 Task: Search one way flight ticket for 4 adults, 1 infant in seat and 1 infant on lap in premium economy from Grand Rapids: Gerald R. Ford International Airport to Gillette: Gillette Campbell County Airport on 5-1-2023. Choice of flights is Westjet. Number of bags: 3 checked bags. Price is upto 107000. Outbound departure time preference is 14:00.
Action: Mouse moved to (191, 295)
Screenshot: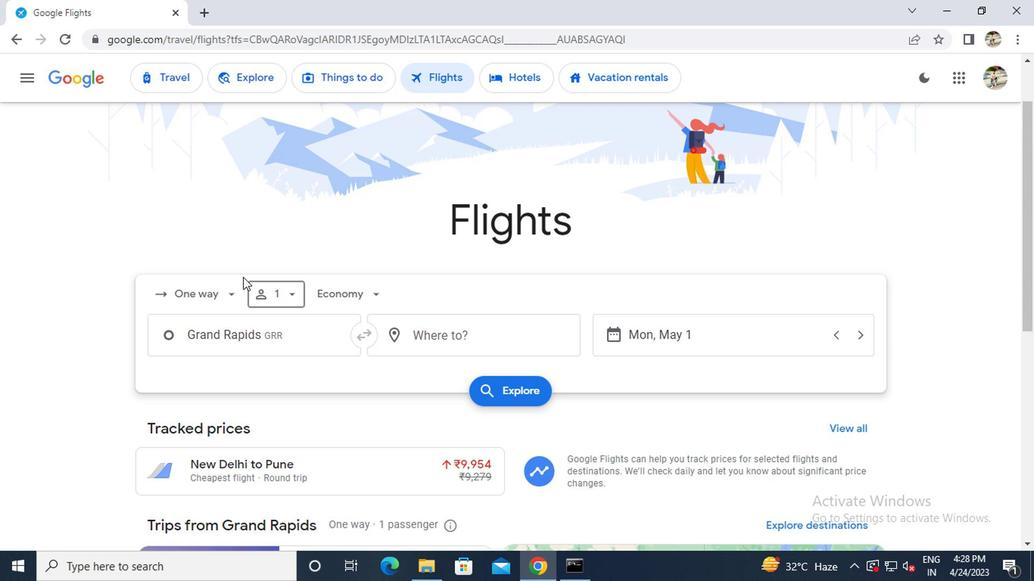 
Action: Mouse pressed left at (191, 295)
Screenshot: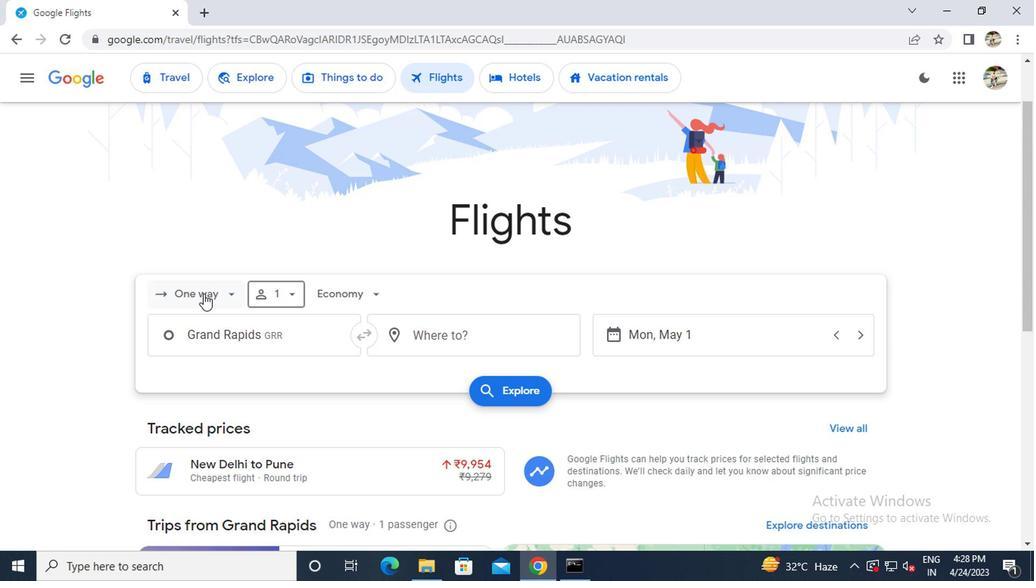 
Action: Mouse moved to (191, 352)
Screenshot: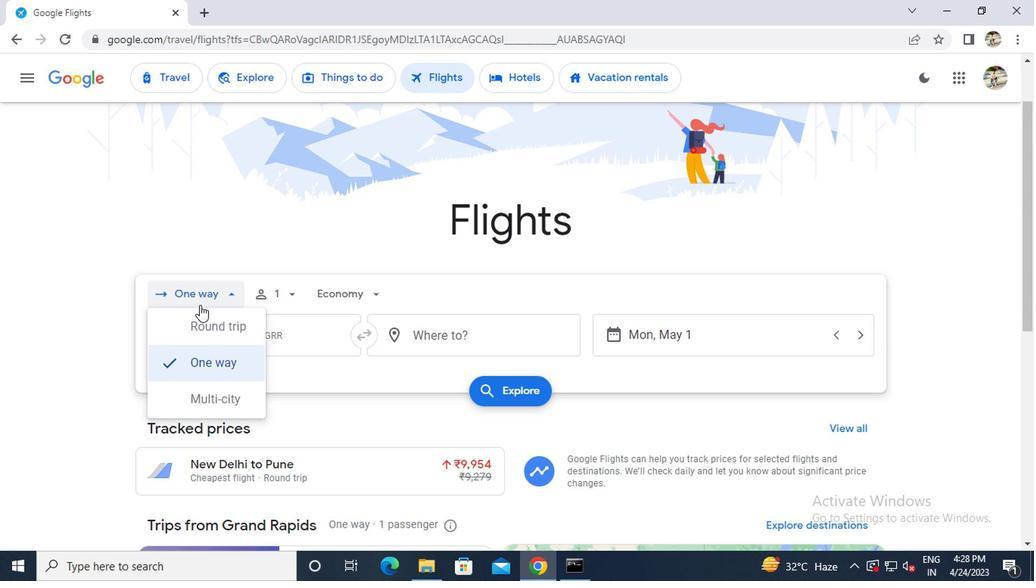 
Action: Mouse pressed left at (191, 352)
Screenshot: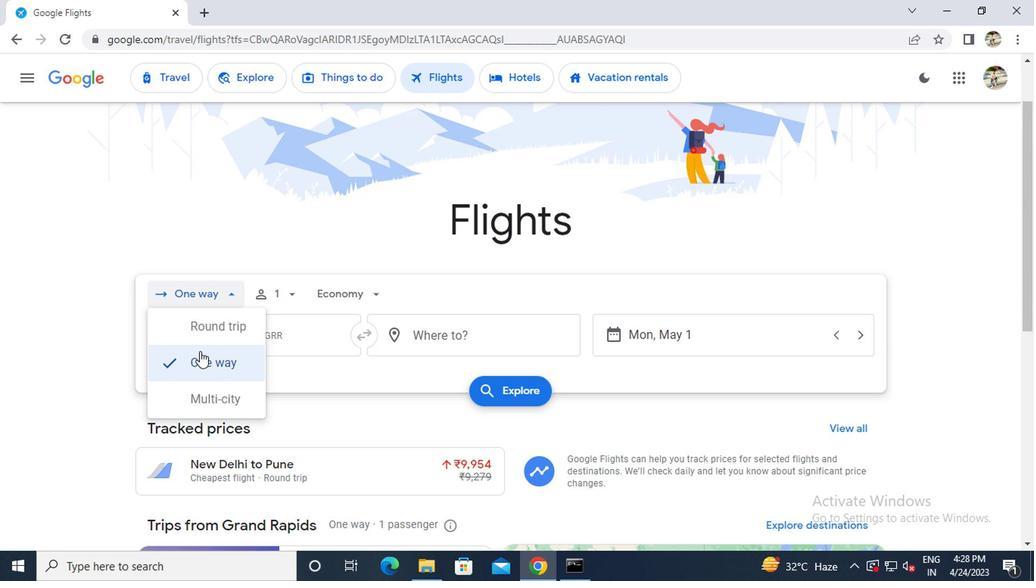 
Action: Mouse moved to (256, 296)
Screenshot: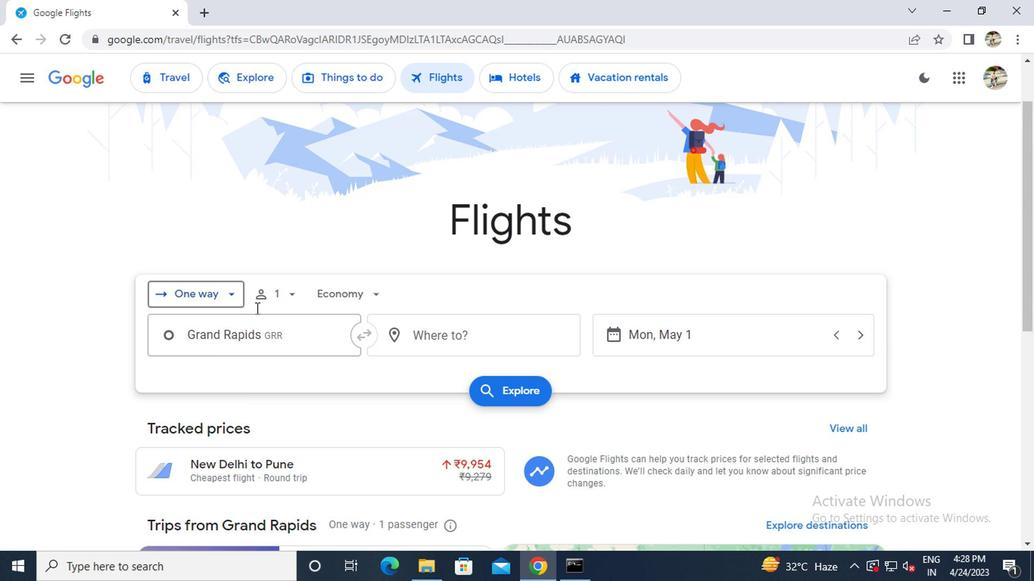 
Action: Mouse pressed left at (256, 296)
Screenshot: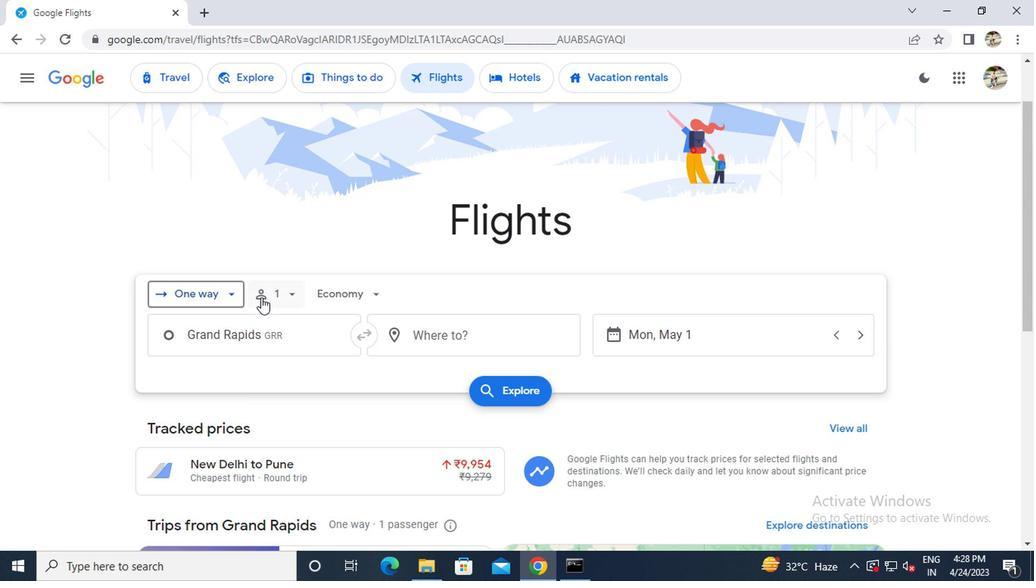 
Action: Mouse moved to (405, 331)
Screenshot: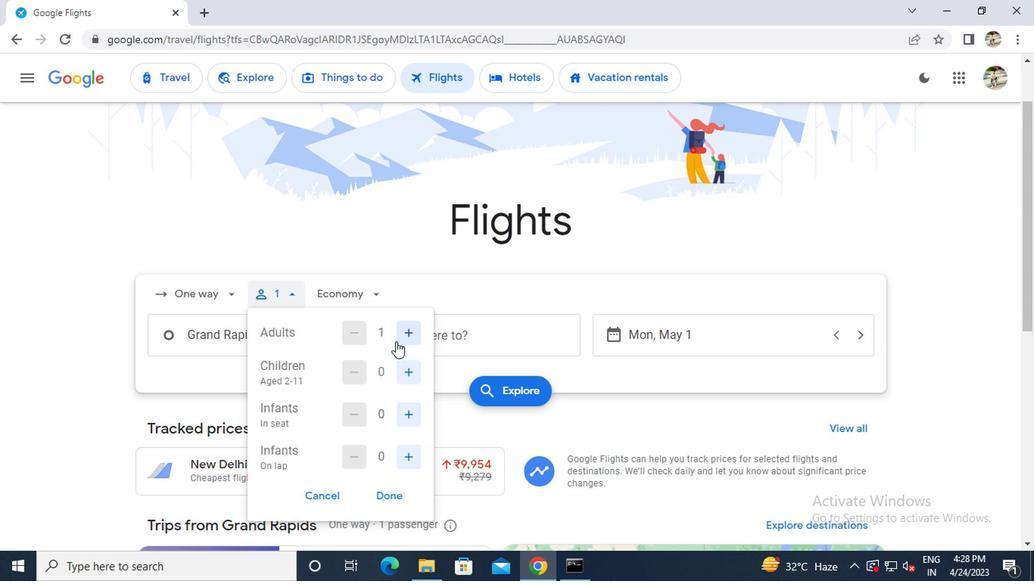 
Action: Mouse pressed left at (405, 331)
Screenshot: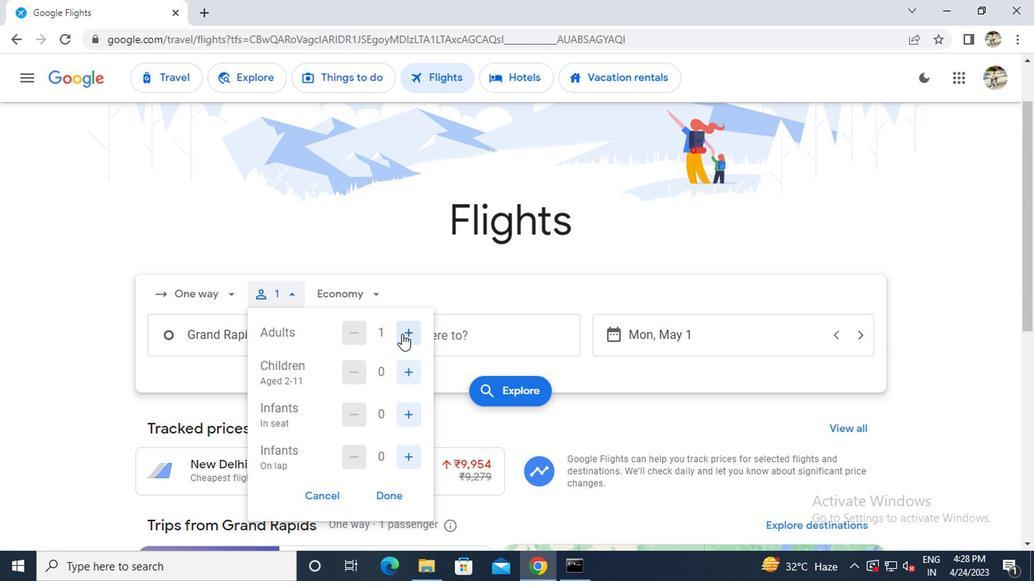 
Action: Mouse pressed left at (405, 331)
Screenshot: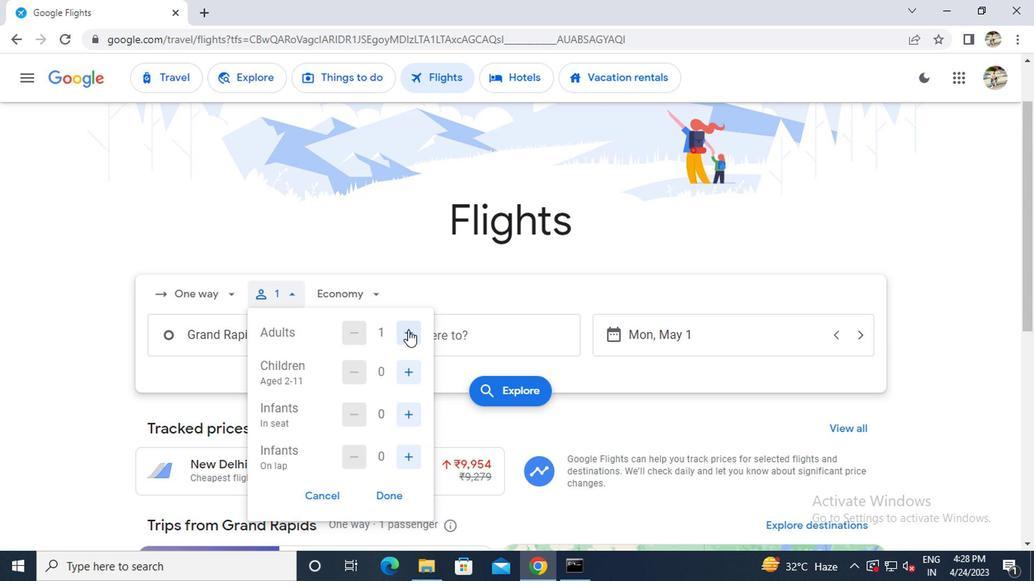 
Action: Mouse moved to (406, 331)
Screenshot: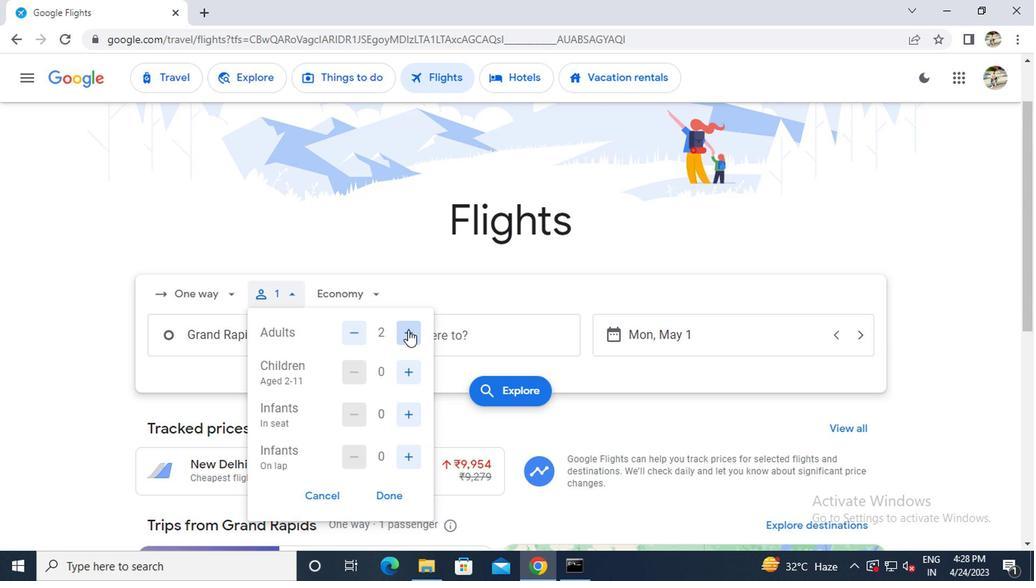 
Action: Mouse pressed left at (406, 331)
Screenshot: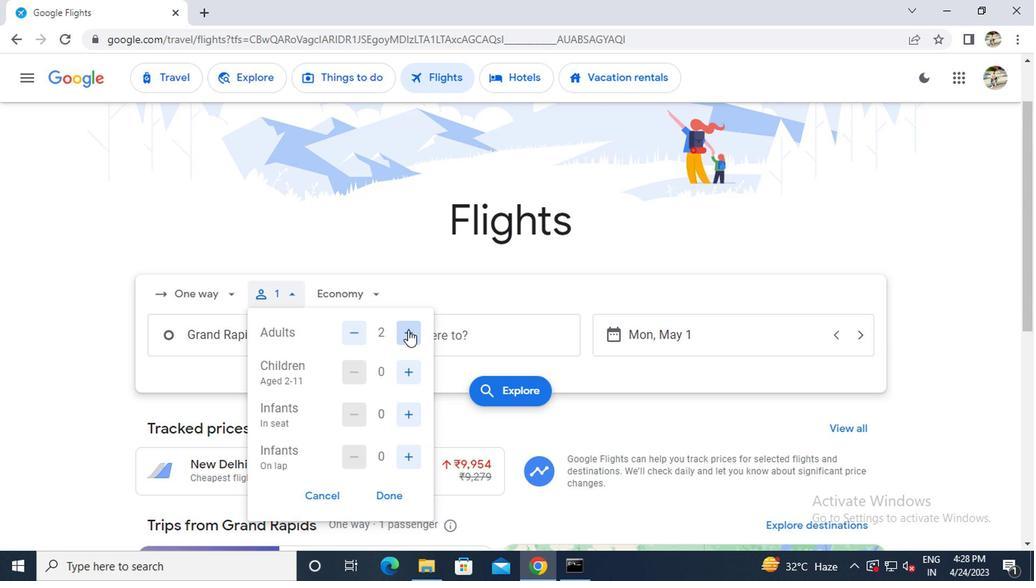 
Action: Mouse moved to (405, 421)
Screenshot: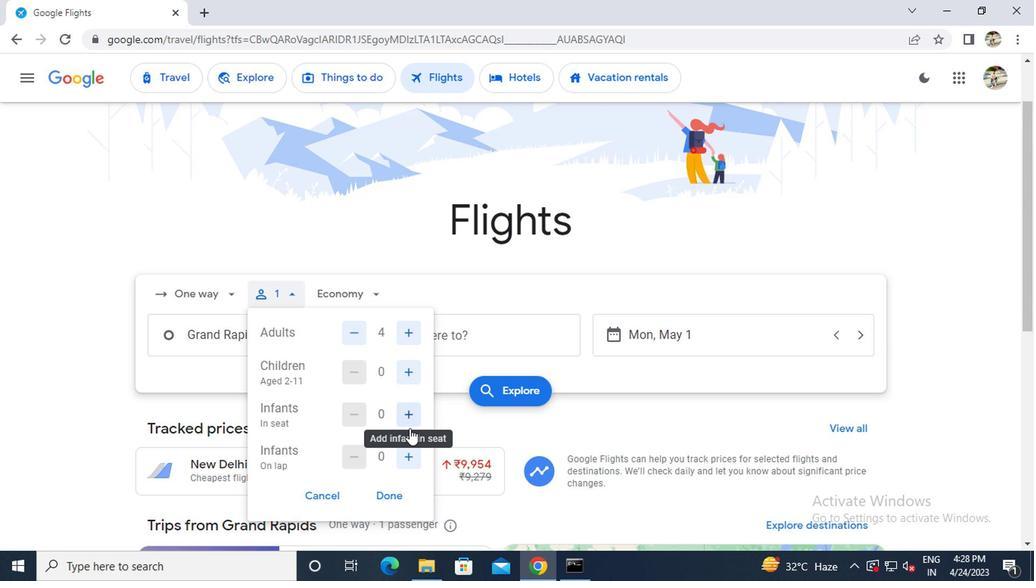 
Action: Mouse pressed left at (405, 421)
Screenshot: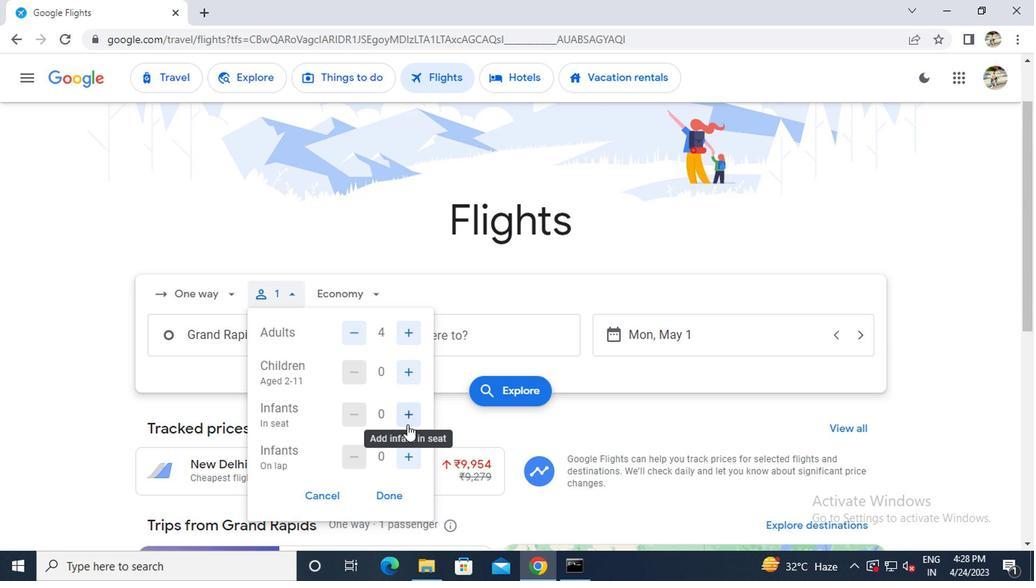 
Action: Mouse moved to (404, 449)
Screenshot: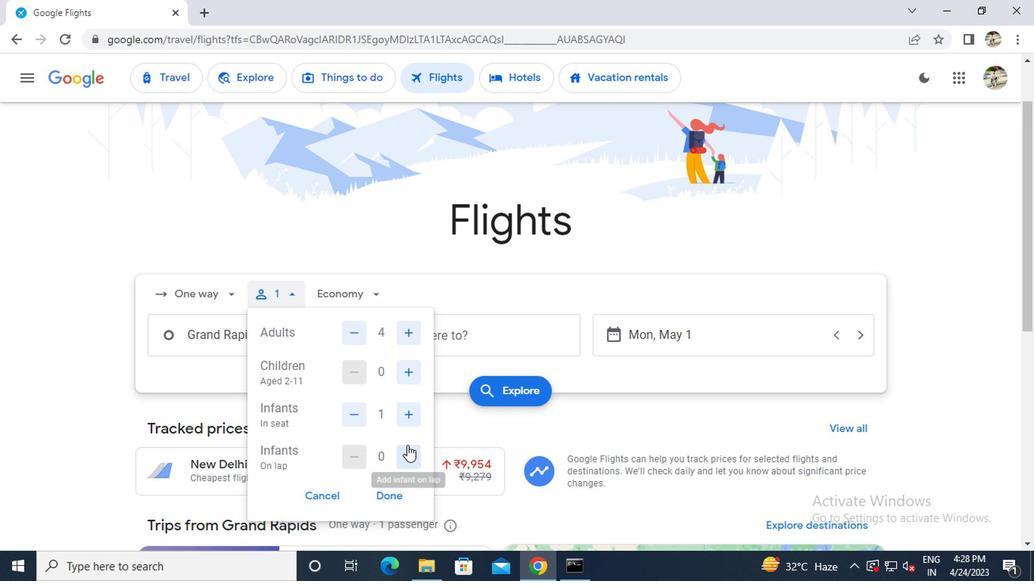 
Action: Mouse pressed left at (404, 449)
Screenshot: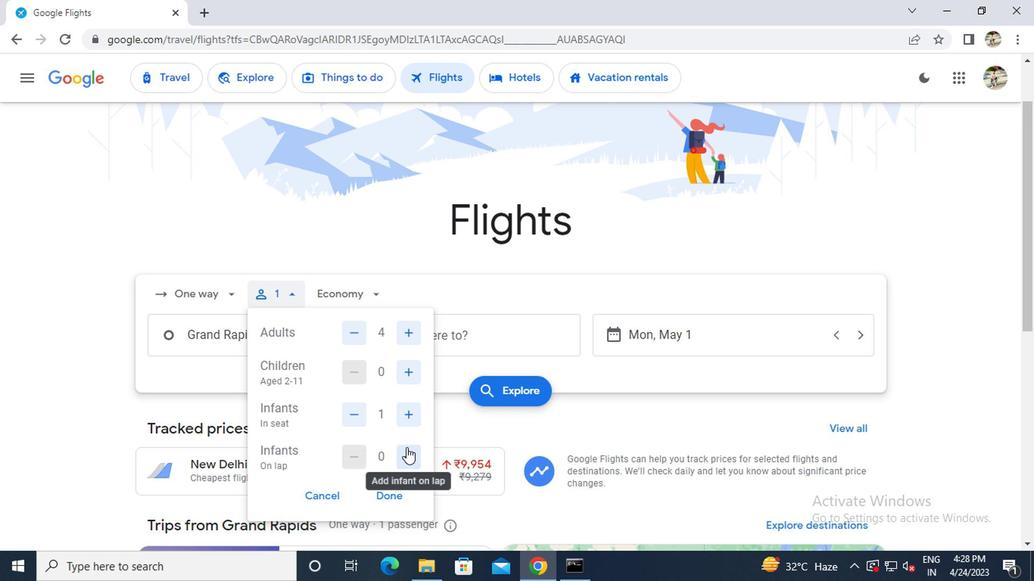 
Action: Mouse moved to (380, 496)
Screenshot: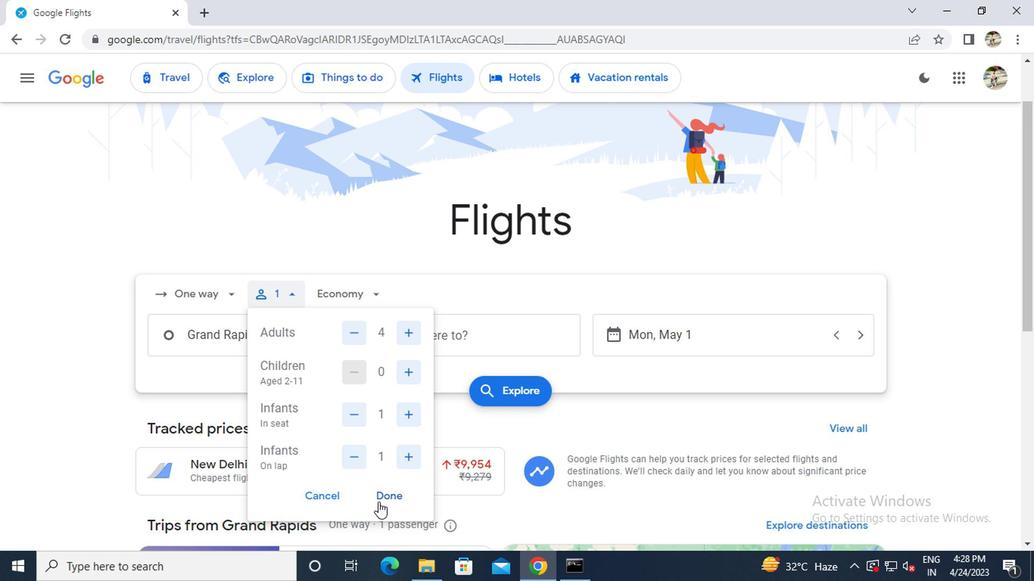 
Action: Mouse pressed left at (380, 496)
Screenshot: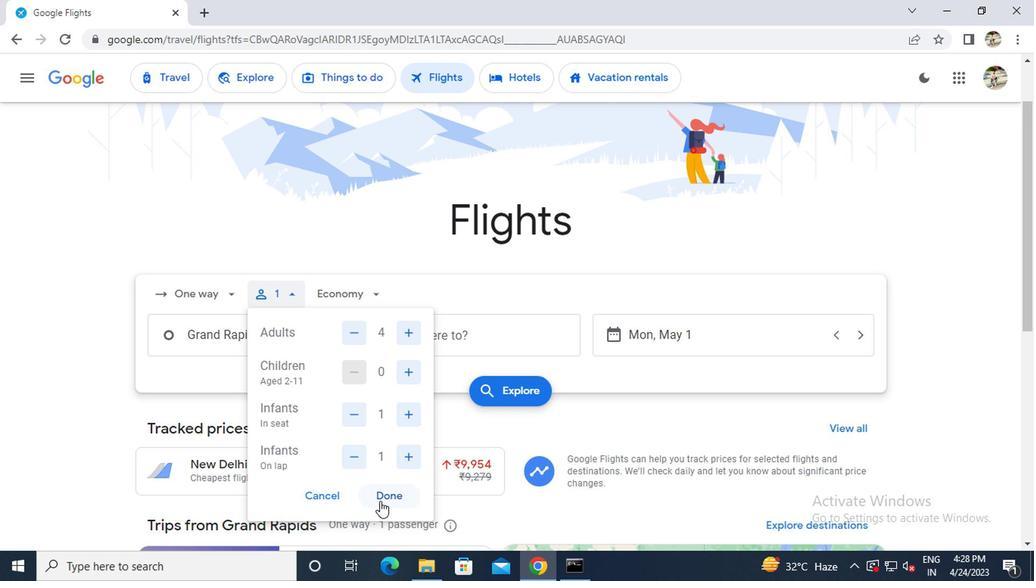 
Action: Mouse moved to (350, 289)
Screenshot: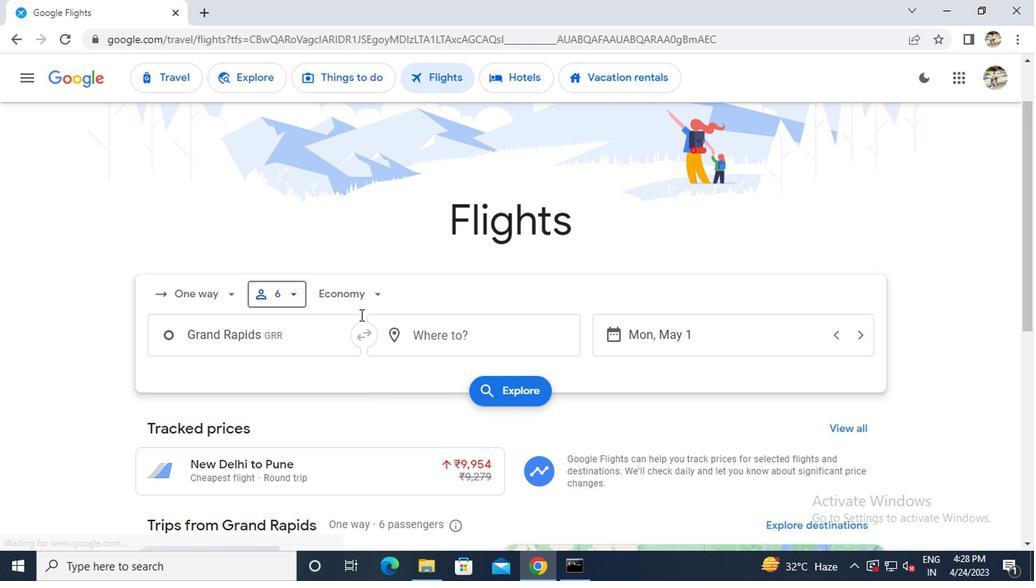 
Action: Mouse pressed left at (350, 289)
Screenshot: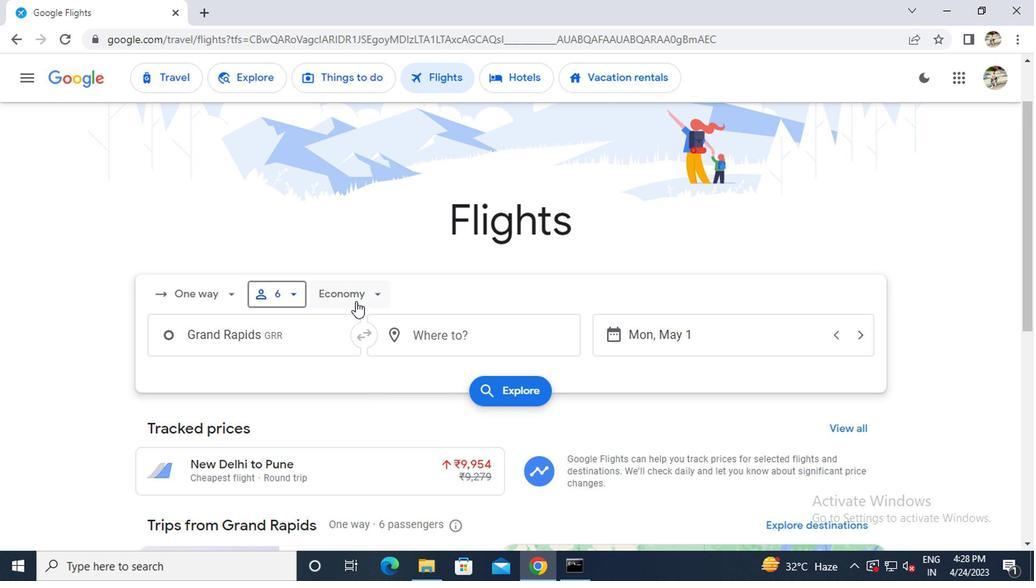 
Action: Mouse moved to (344, 337)
Screenshot: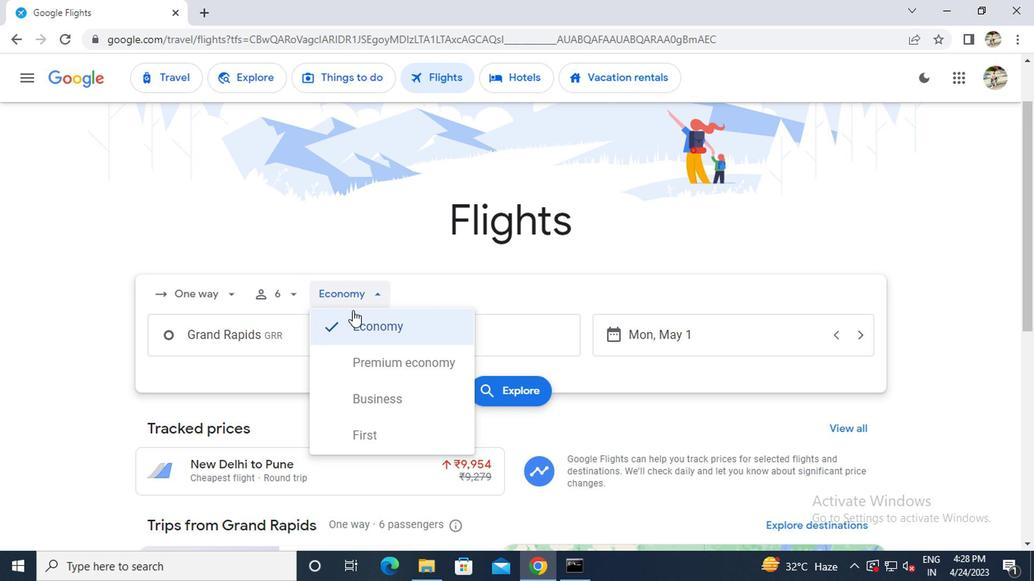 
Action: Mouse pressed left at (344, 337)
Screenshot: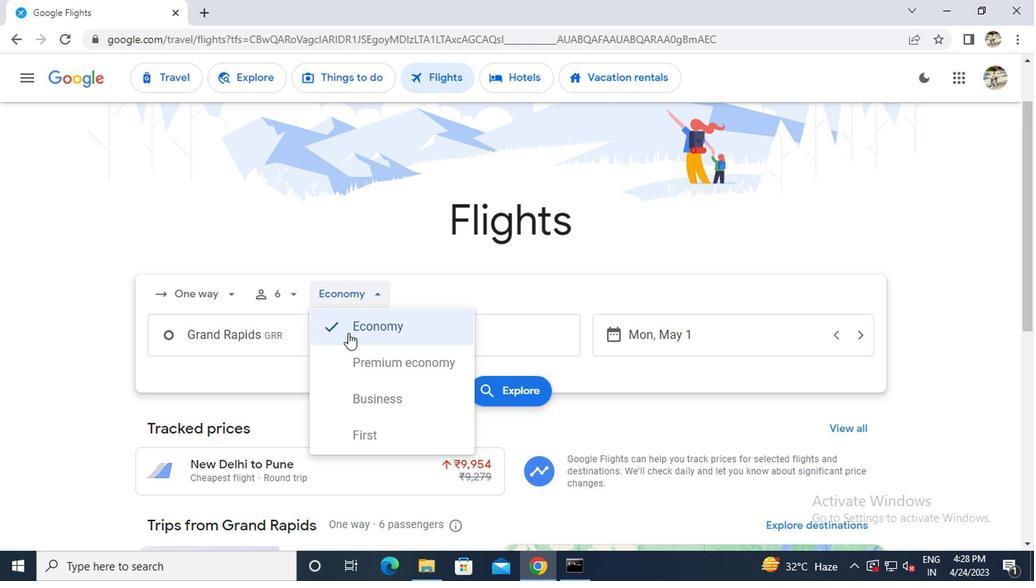 
Action: Mouse moved to (307, 338)
Screenshot: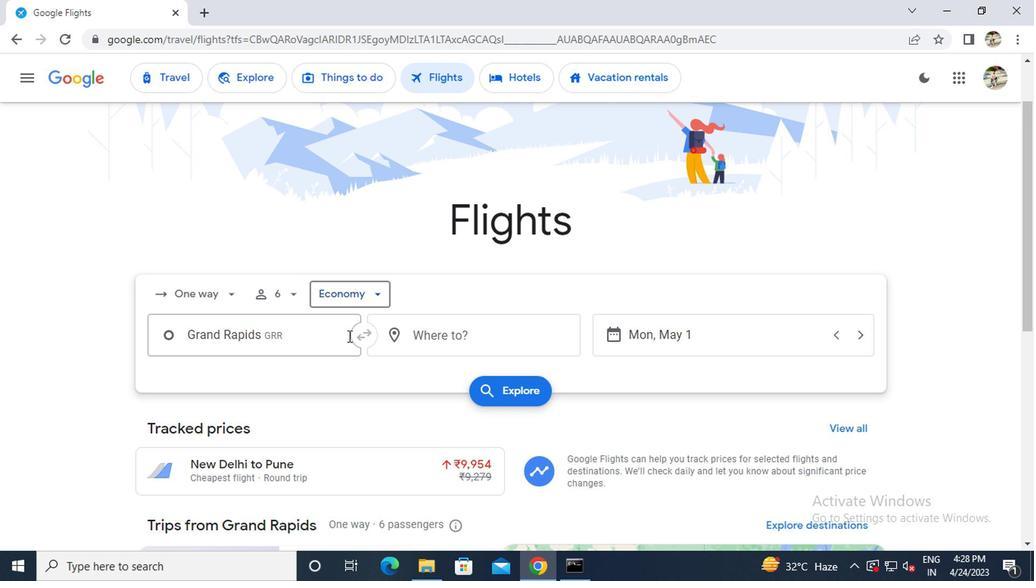 
Action: Mouse pressed left at (307, 338)
Screenshot: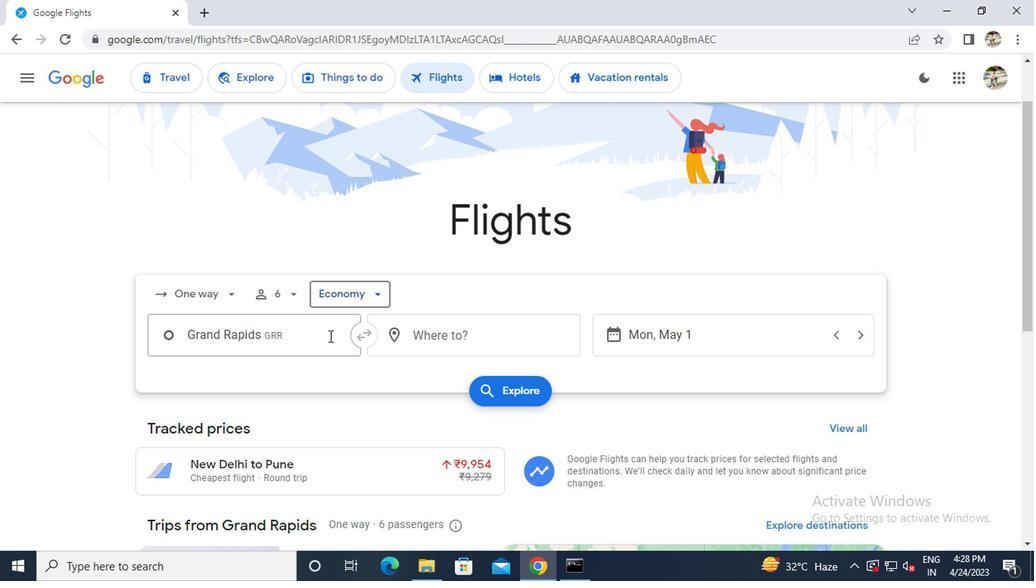 
Action: Mouse moved to (307, 338)
Screenshot: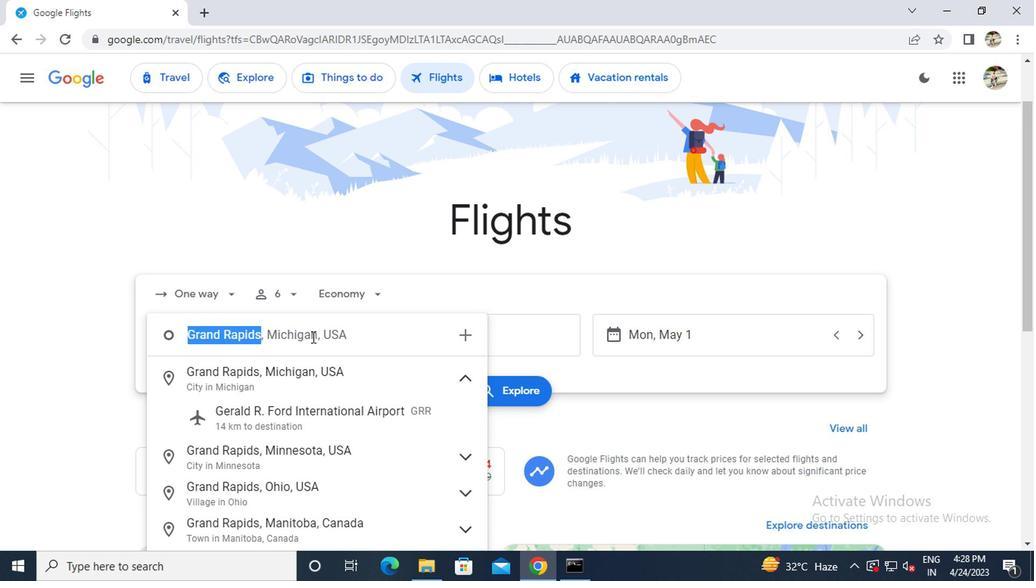 
Action: Key pressed <Key.caps_lock>g<Key.caps_lock>rand<Key.space><Key.caps_lock>r<Key.caps_lock>
Screenshot: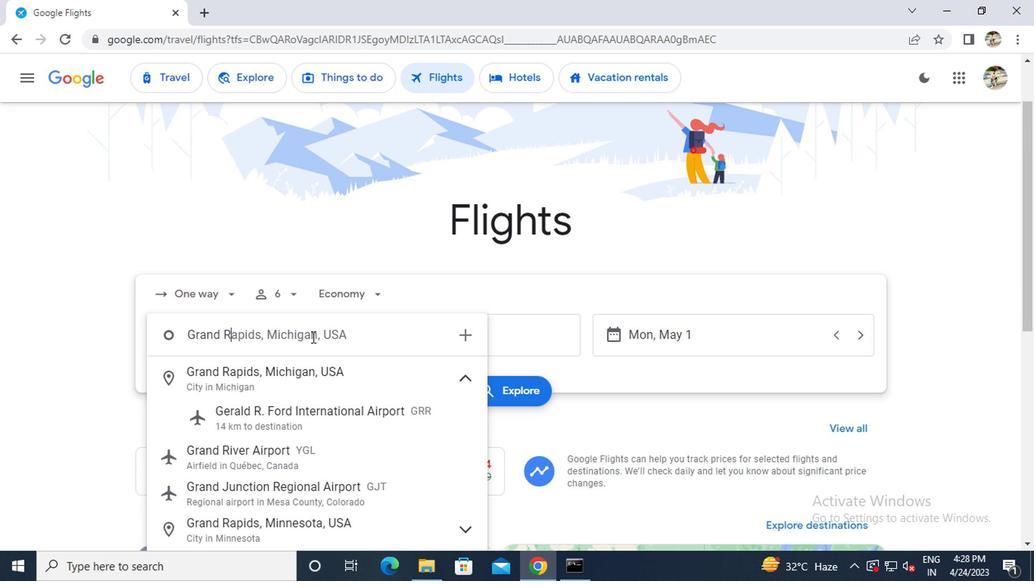 
Action: Mouse moved to (309, 418)
Screenshot: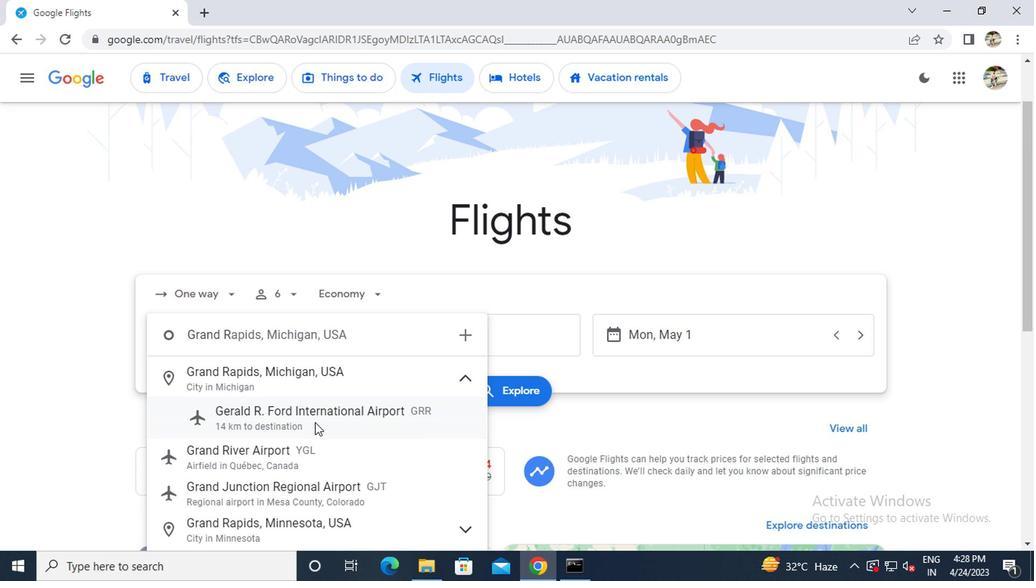 
Action: Mouse pressed left at (309, 418)
Screenshot: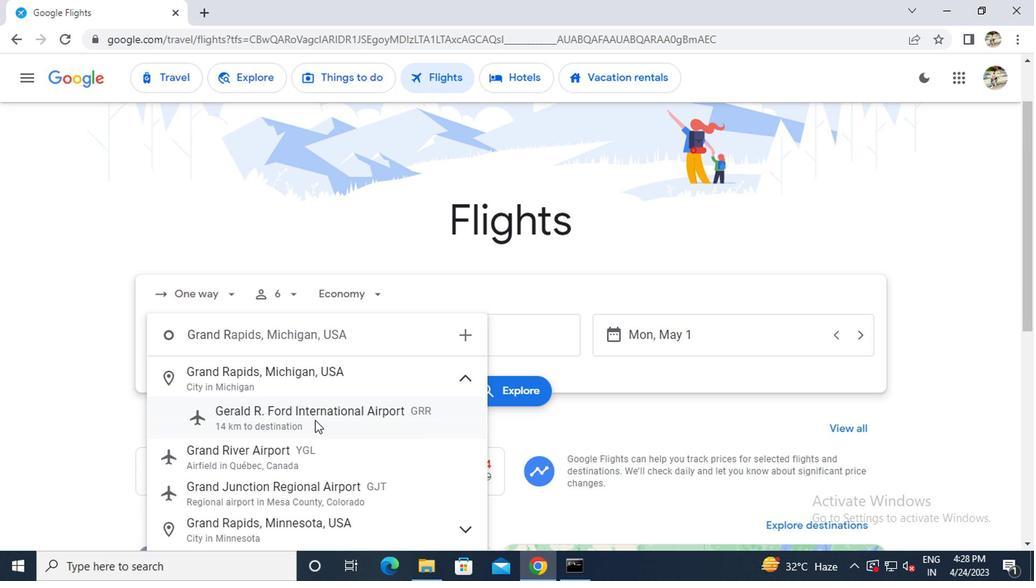 
Action: Mouse moved to (461, 342)
Screenshot: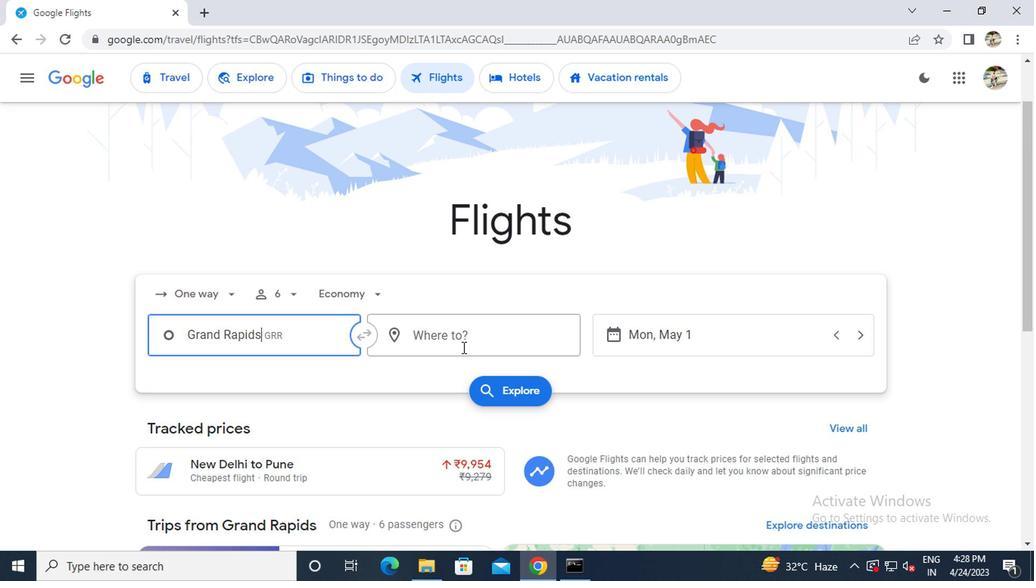 
Action: Mouse pressed left at (461, 342)
Screenshot: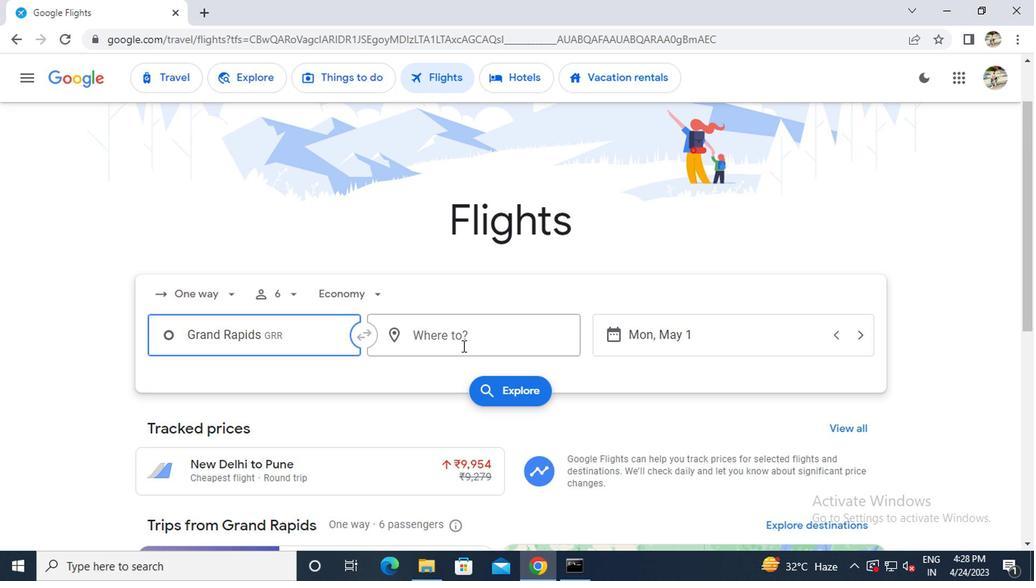 
Action: Key pressed <Key.caps_lock>g<Key.caps_lock>illette
Screenshot: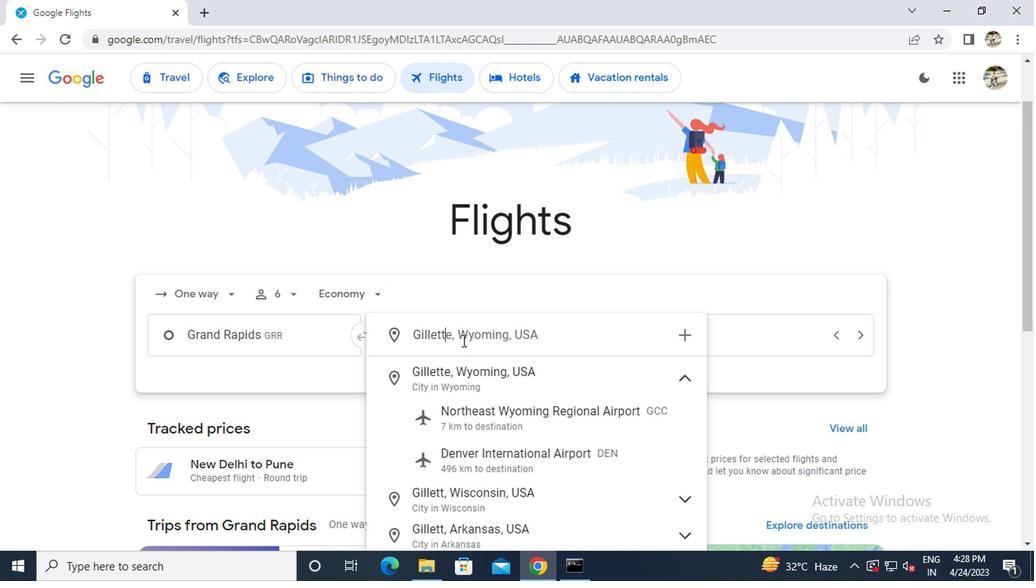 
Action: Mouse moved to (443, 377)
Screenshot: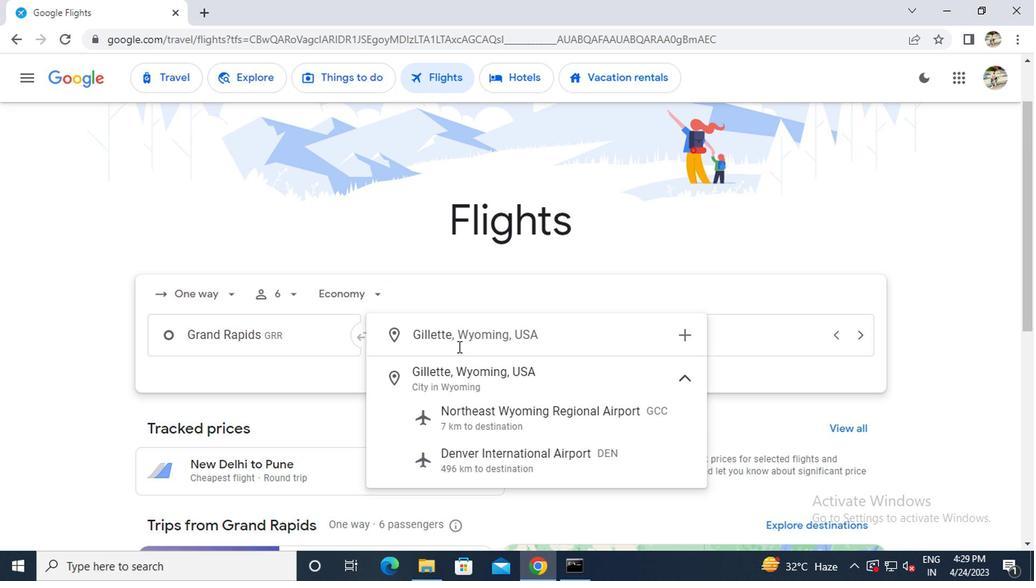 
Action: Mouse pressed left at (443, 377)
Screenshot: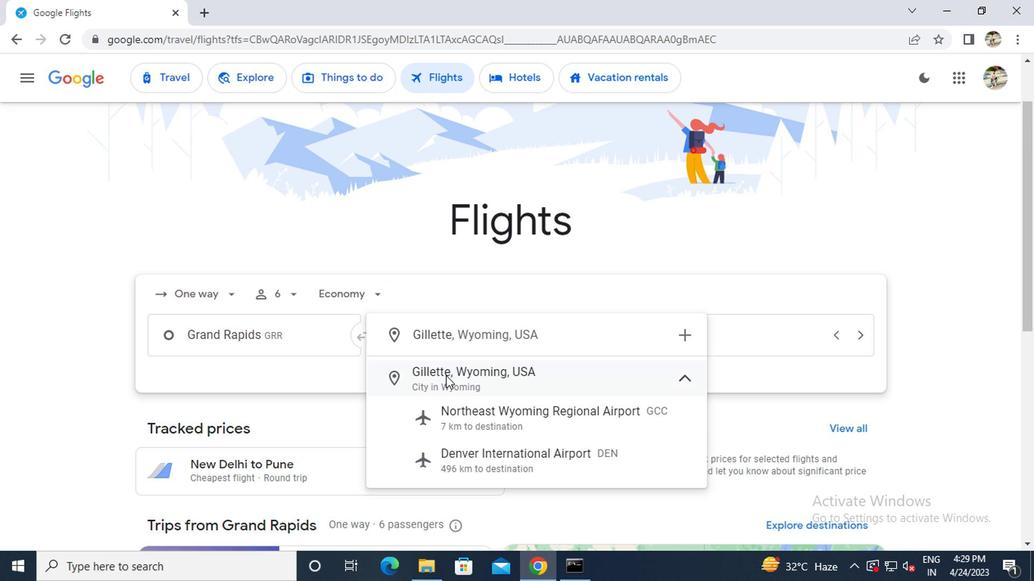 
Action: Mouse moved to (700, 324)
Screenshot: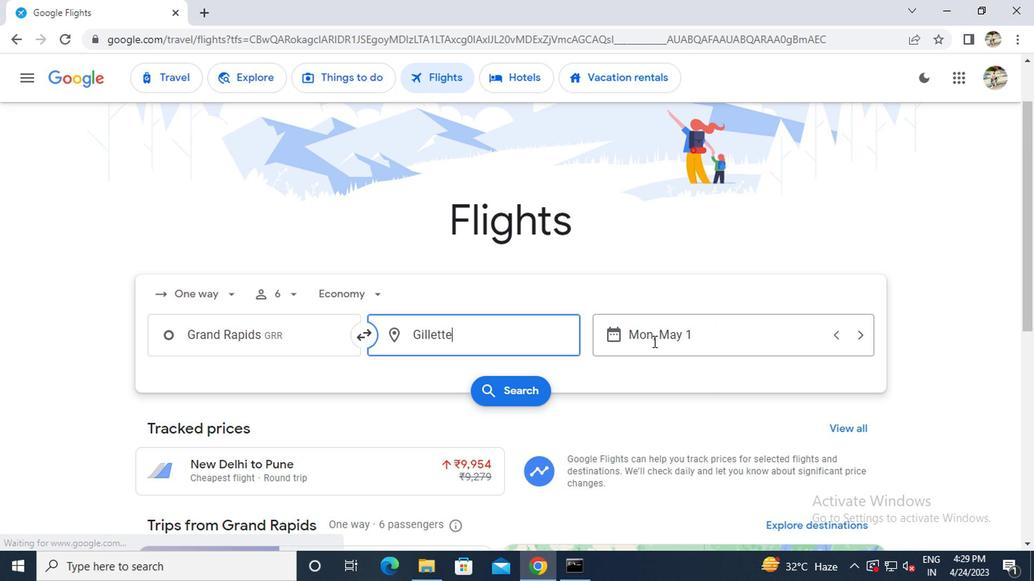
Action: Mouse pressed left at (700, 324)
Screenshot: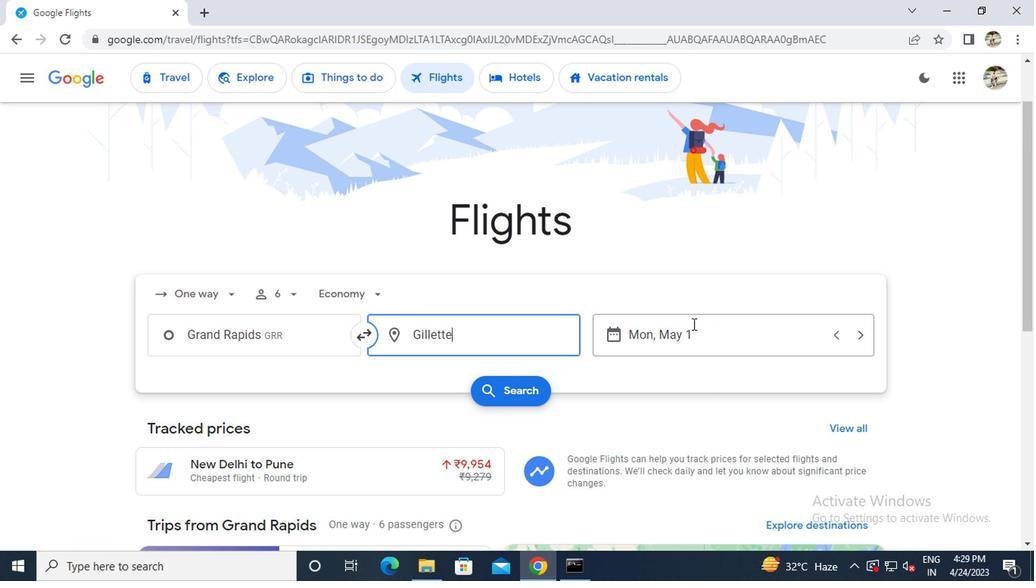 
Action: Mouse moved to (666, 277)
Screenshot: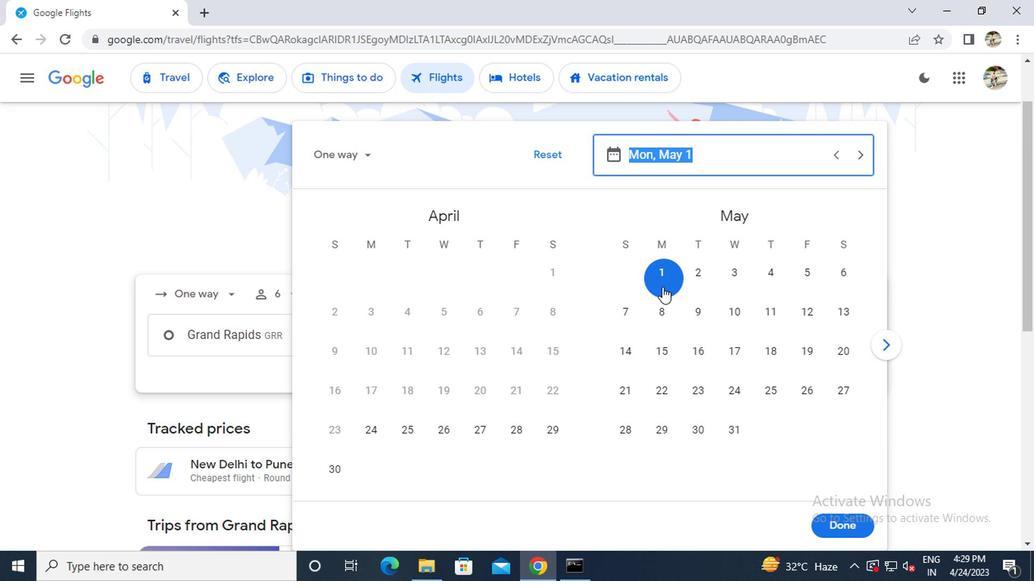 
Action: Mouse pressed left at (666, 277)
Screenshot: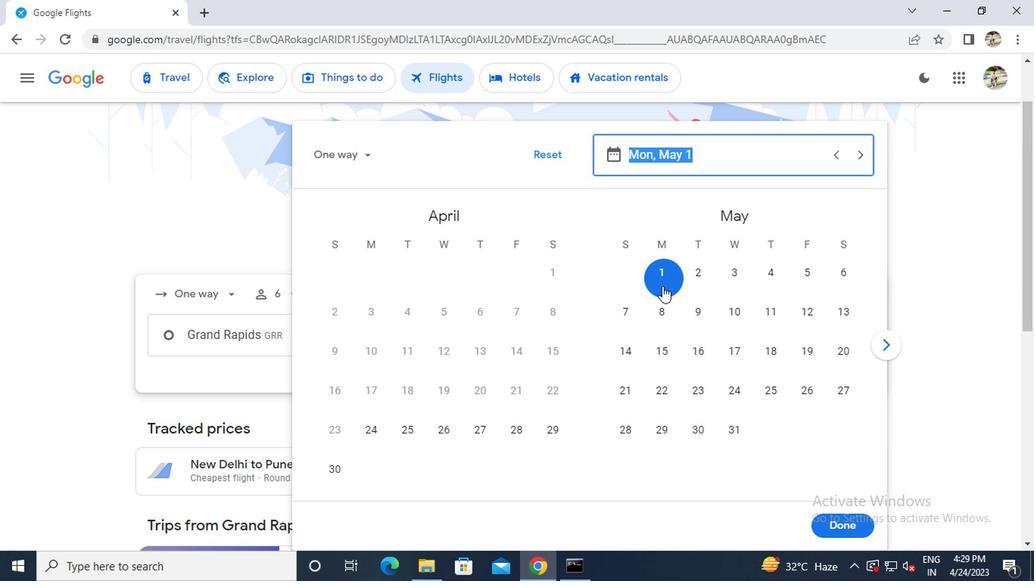 
Action: Mouse moved to (848, 524)
Screenshot: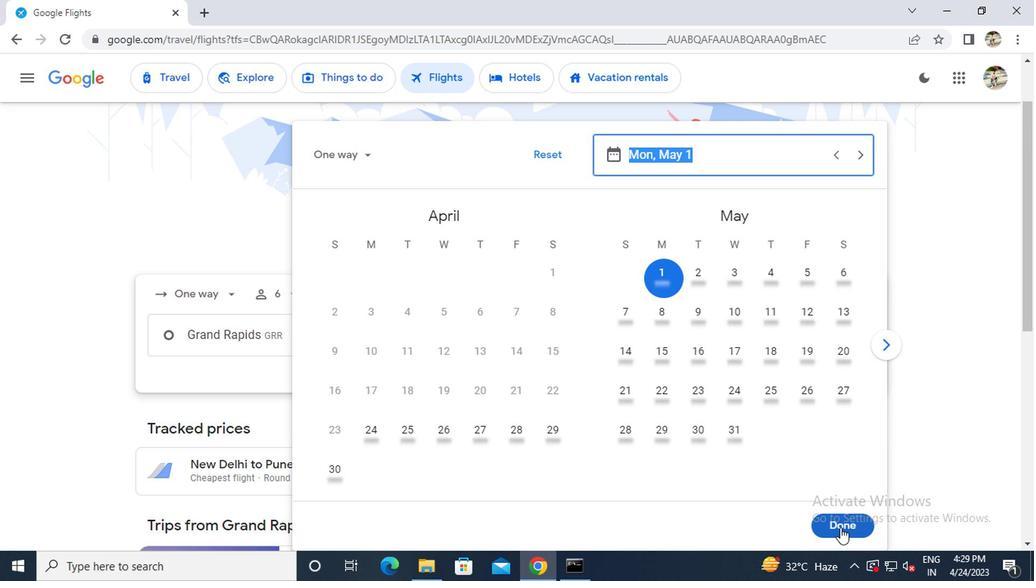 
Action: Mouse pressed left at (848, 524)
Screenshot: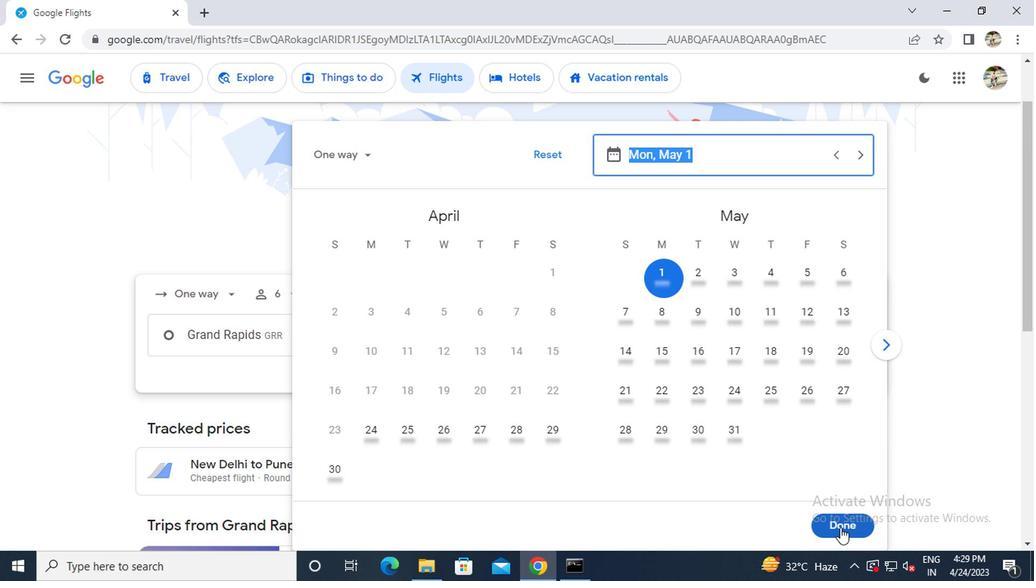 
Action: Mouse moved to (525, 394)
Screenshot: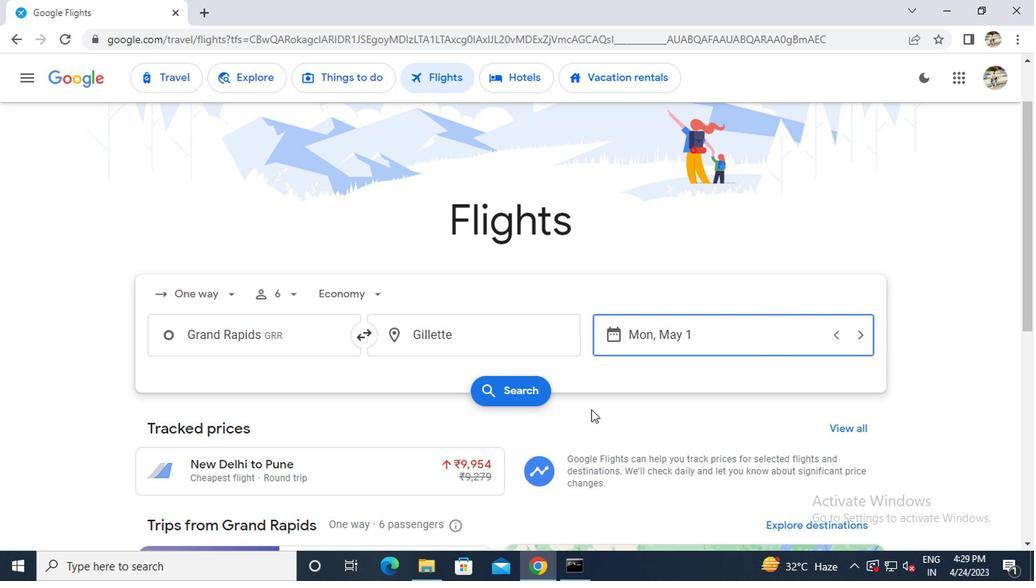 
Action: Mouse pressed left at (525, 394)
Screenshot: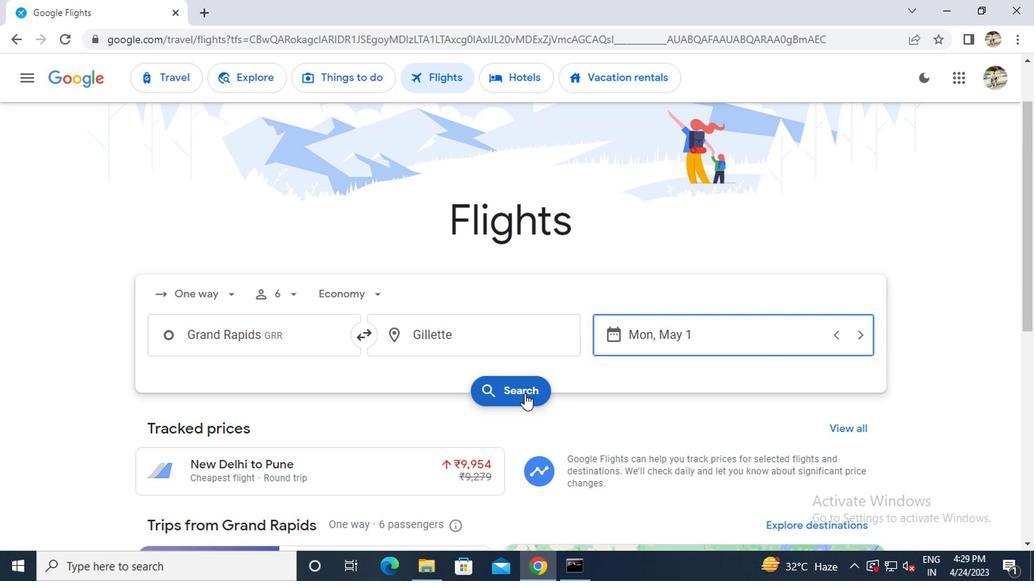 
Action: Mouse moved to (158, 204)
Screenshot: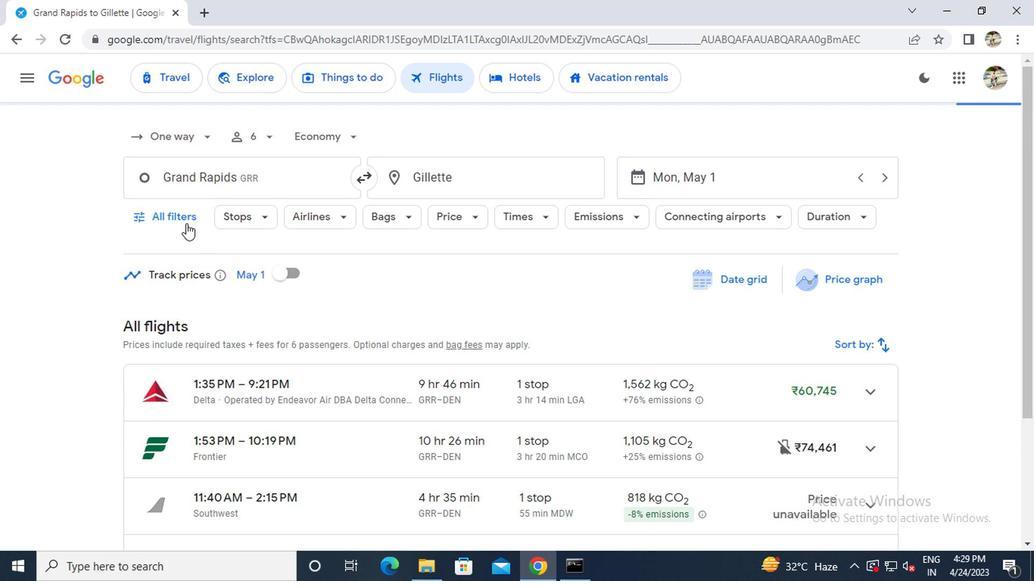 
Action: Mouse pressed left at (158, 204)
Screenshot: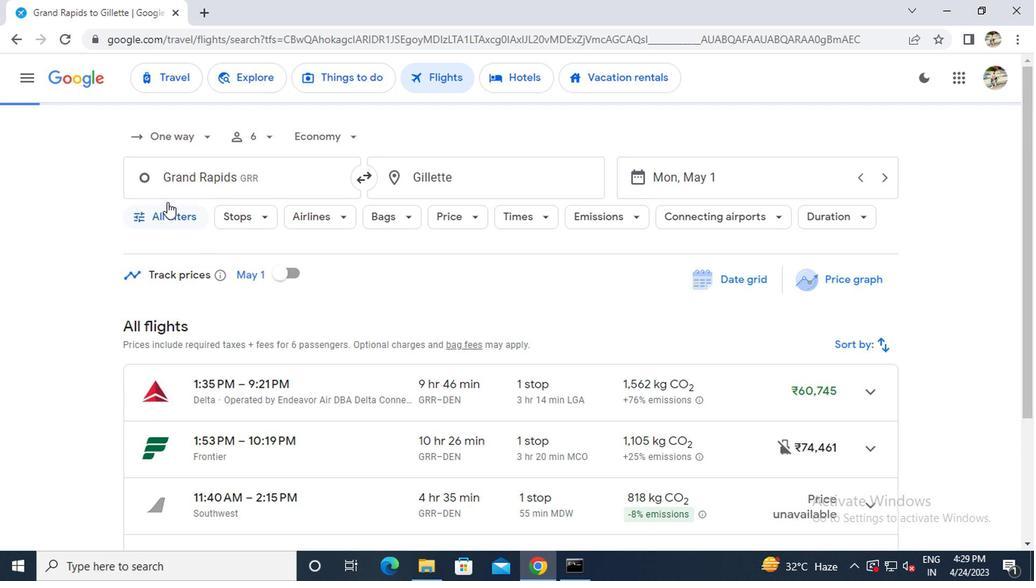
Action: Mouse moved to (177, 254)
Screenshot: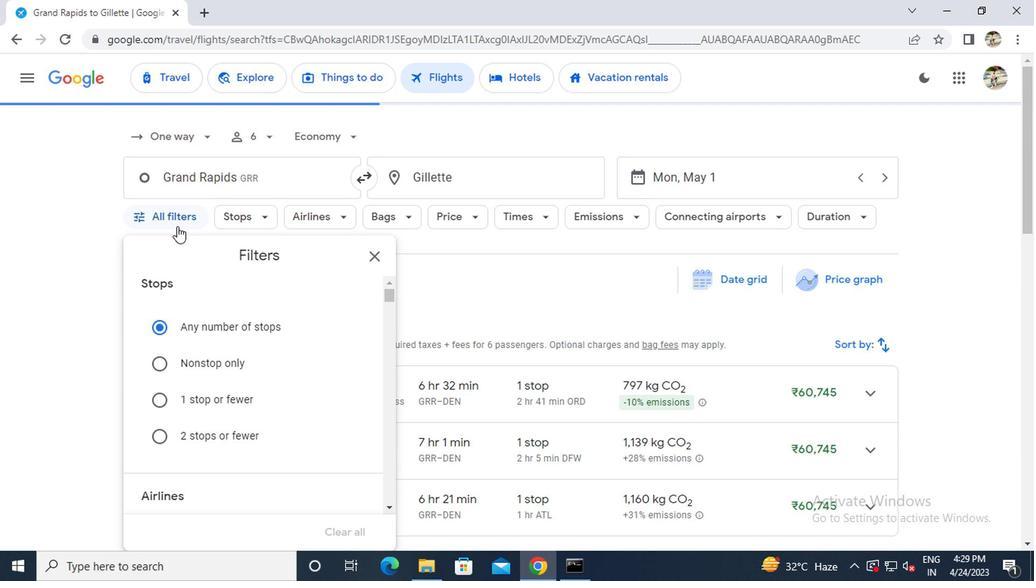 
Action: Mouse scrolled (177, 253) with delta (0, -1)
Screenshot: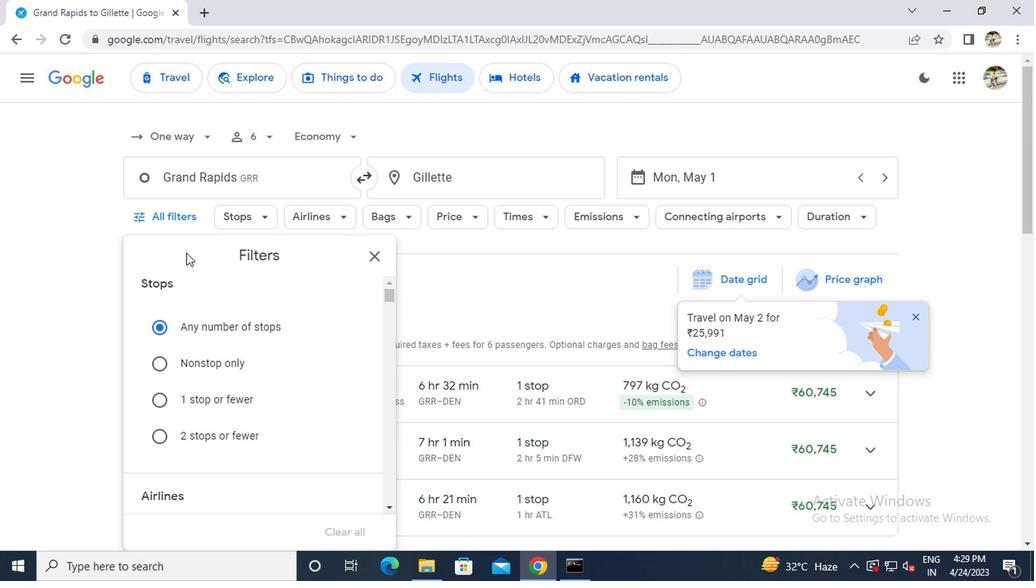 
Action: Mouse scrolled (177, 253) with delta (0, -1)
Screenshot: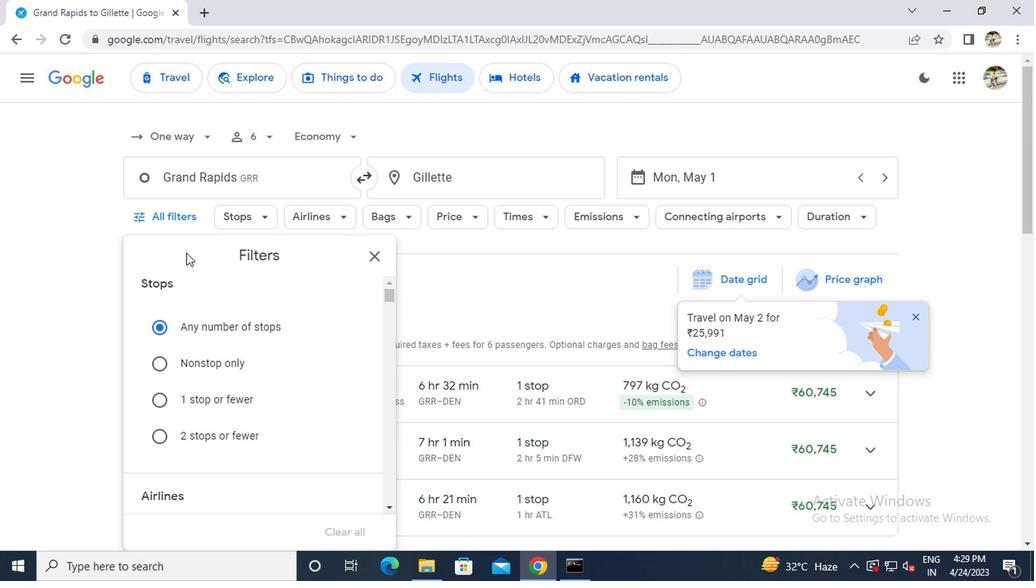 
Action: Mouse scrolled (177, 253) with delta (0, -1)
Screenshot: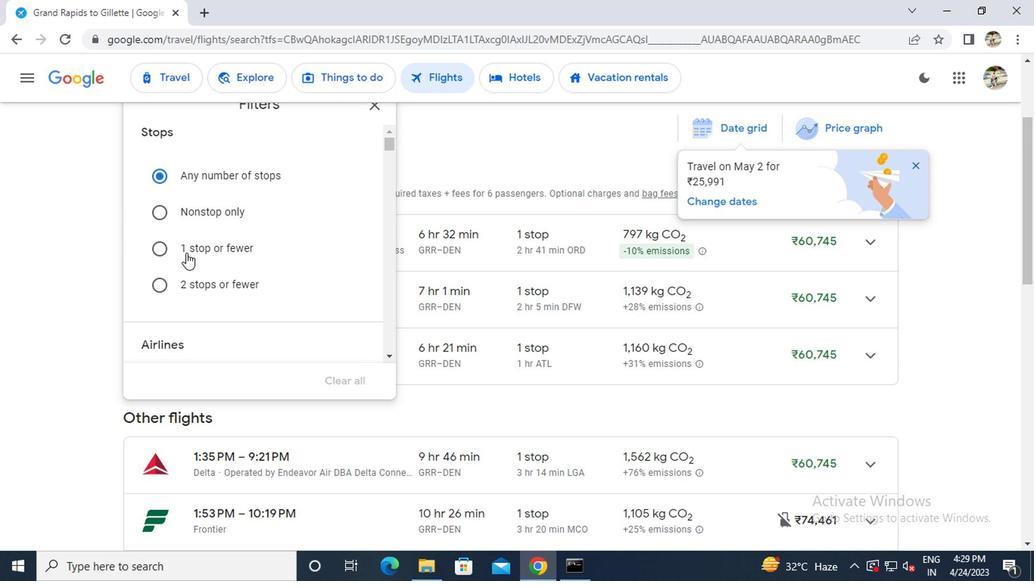 
Action: Mouse scrolled (177, 253) with delta (0, -1)
Screenshot: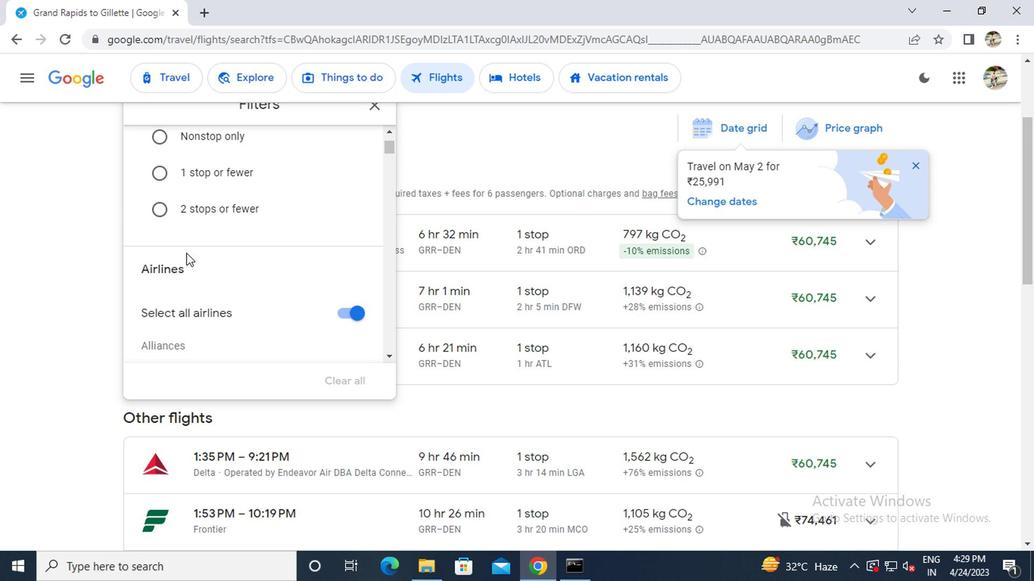 
Action: Mouse scrolled (177, 253) with delta (0, -1)
Screenshot: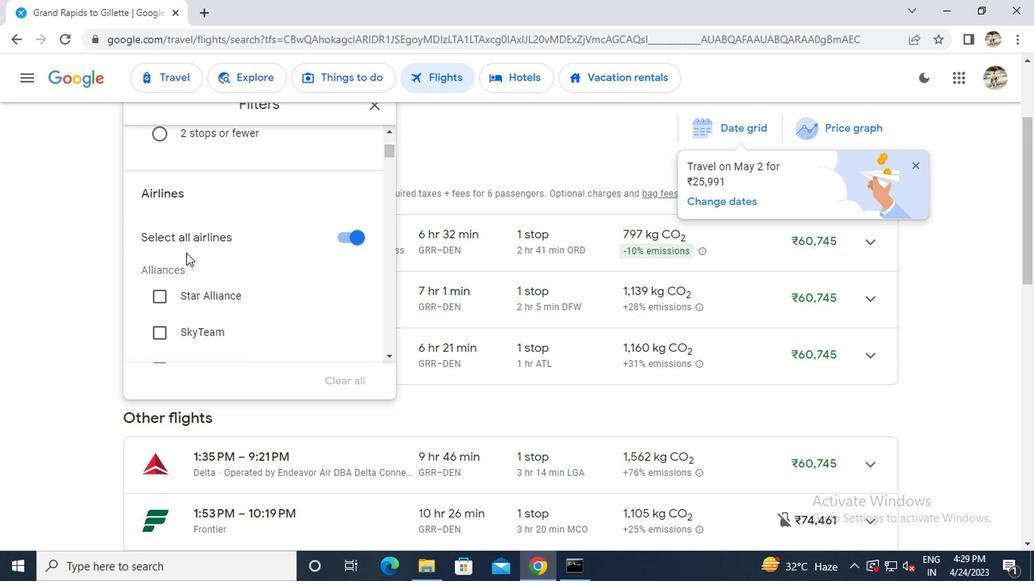 
Action: Mouse scrolled (177, 253) with delta (0, -1)
Screenshot: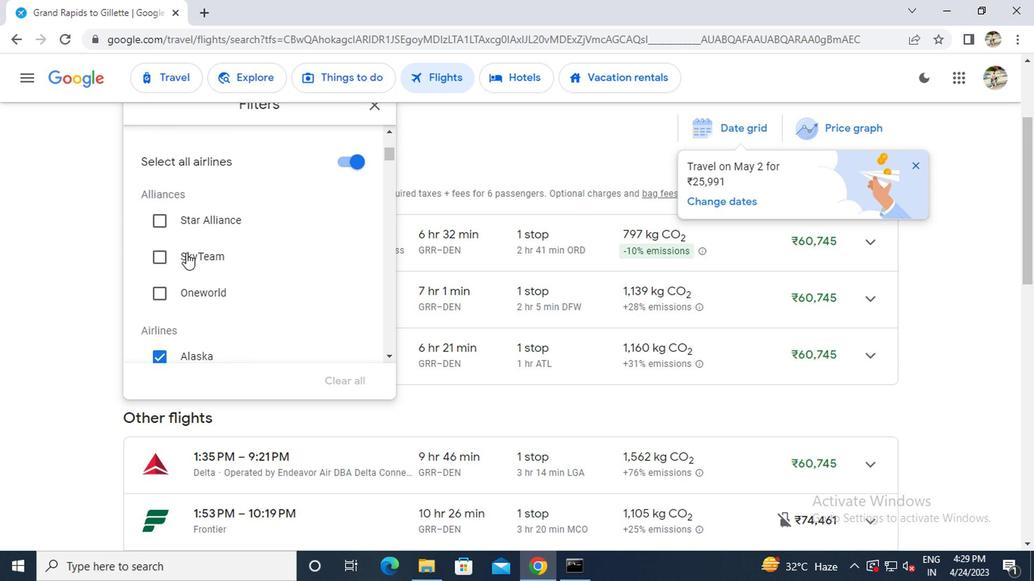 
Action: Mouse scrolled (177, 253) with delta (0, -1)
Screenshot: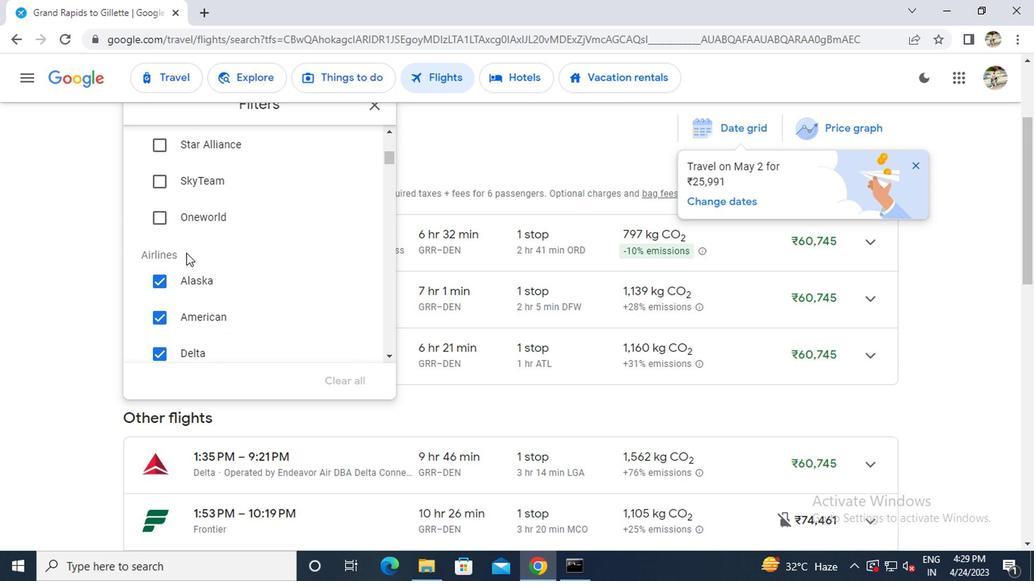 
Action: Mouse scrolled (177, 253) with delta (0, -1)
Screenshot: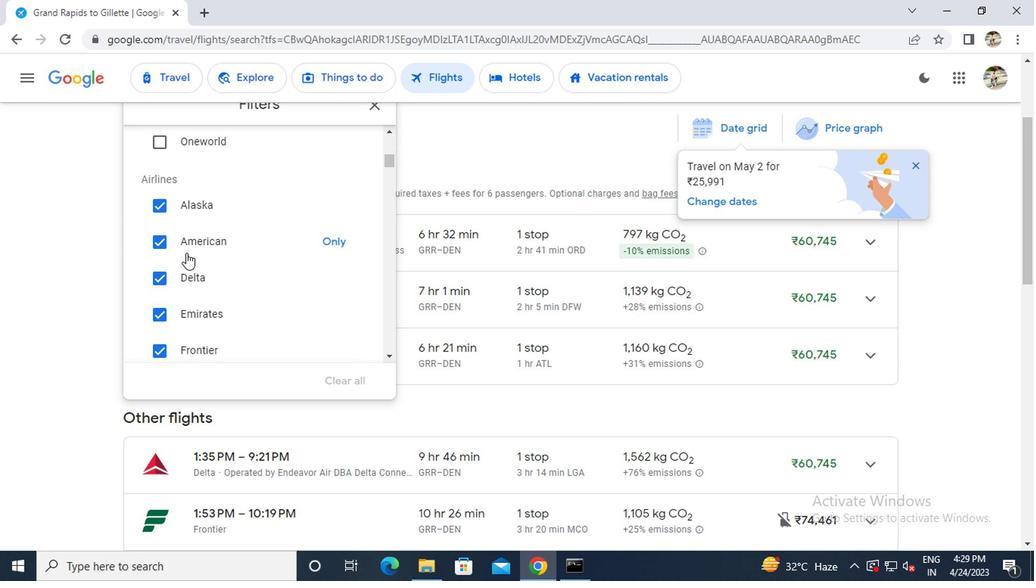 
Action: Mouse scrolled (177, 253) with delta (0, -1)
Screenshot: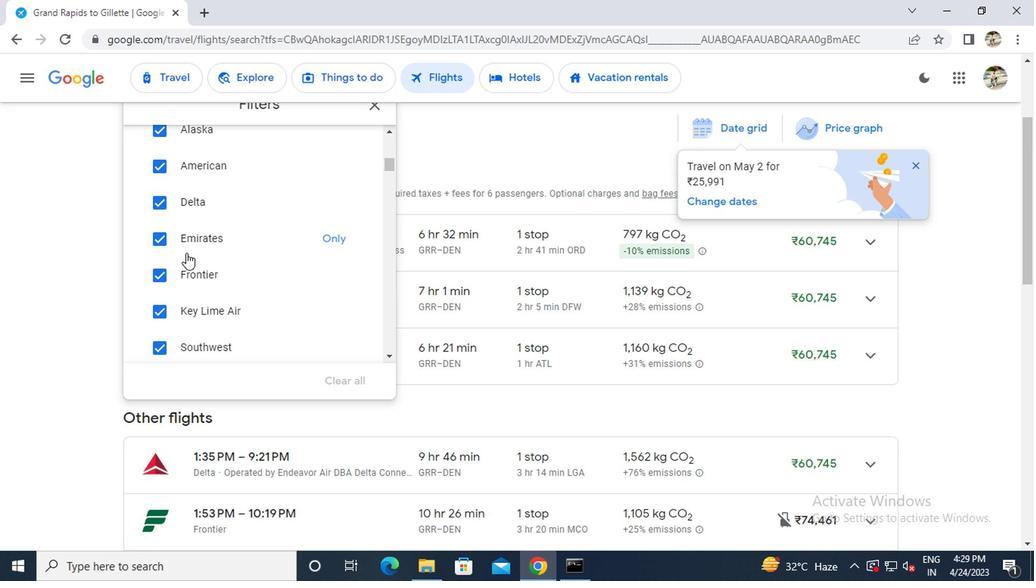 
Action: Mouse scrolled (177, 253) with delta (0, -1)
Screenshot: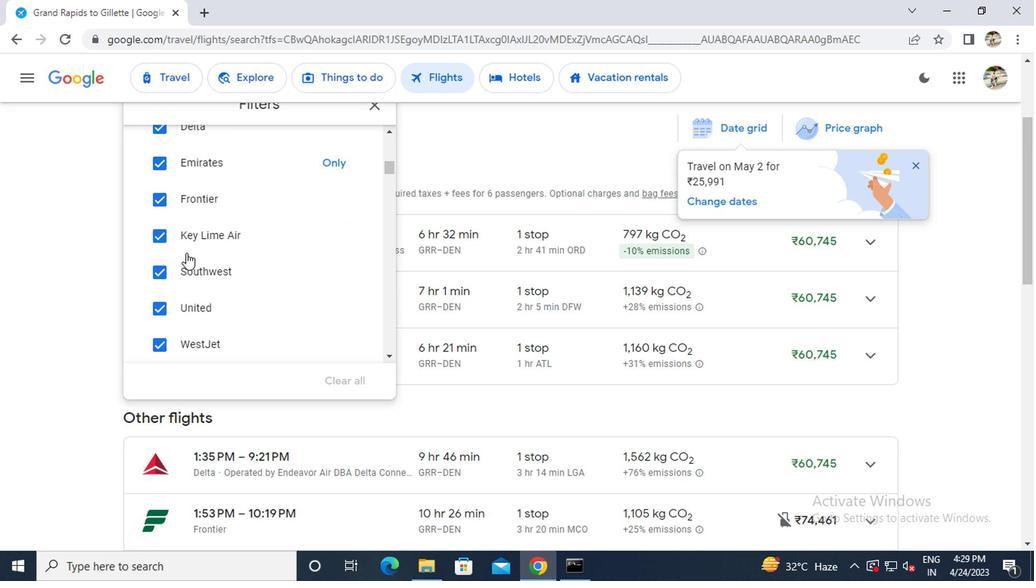 
Action: Mouse moved to (332, 266)
Screenshot: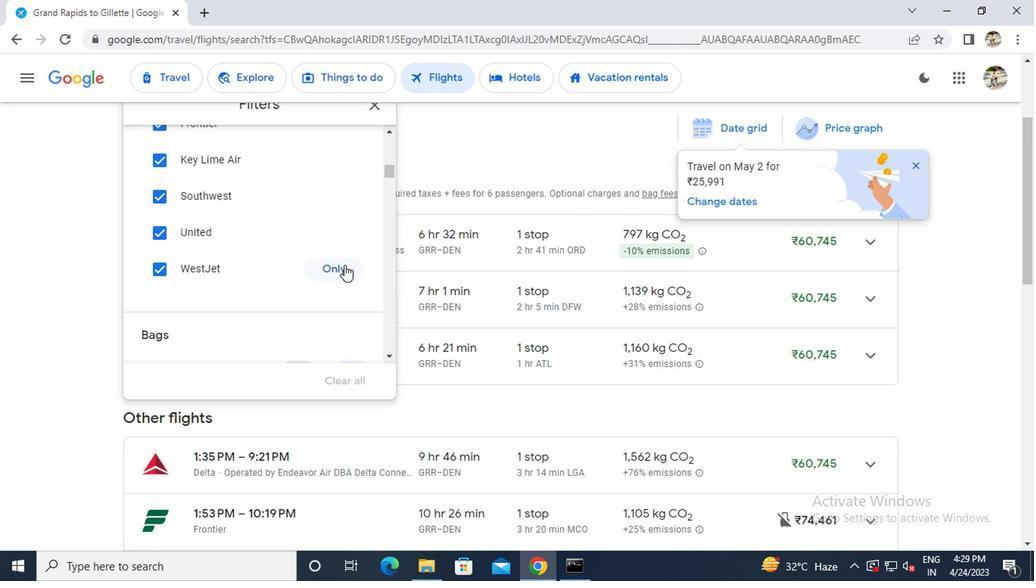 
Action: Mouse pressed left at (332, 266)
Screenshot: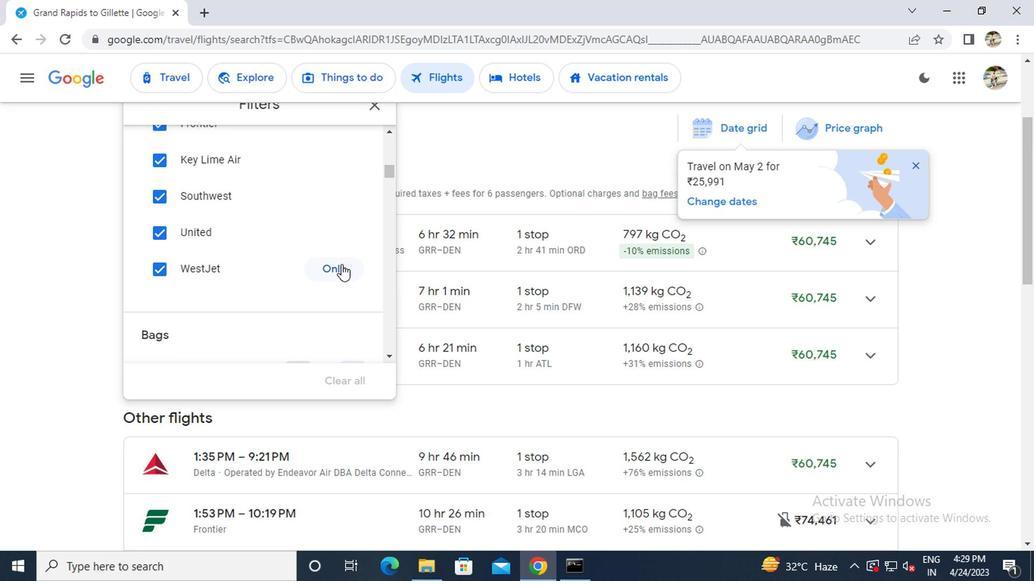 
Action: Mouse scrolled (332, 265) with delta (0, -1)
Screenshot: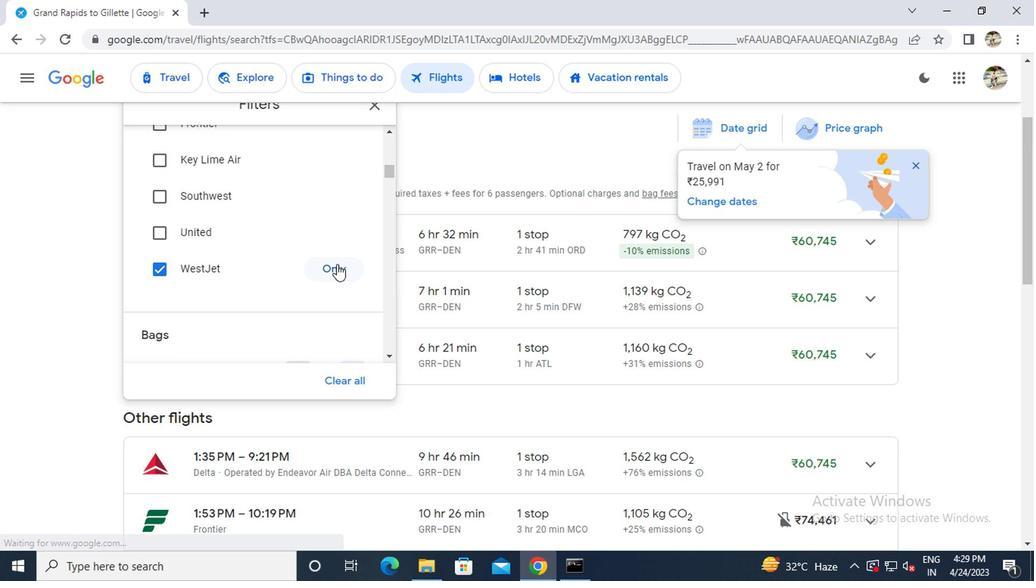 
Action: Mouse scrolled (332, 265) with delta (0, -1)
Screenshot: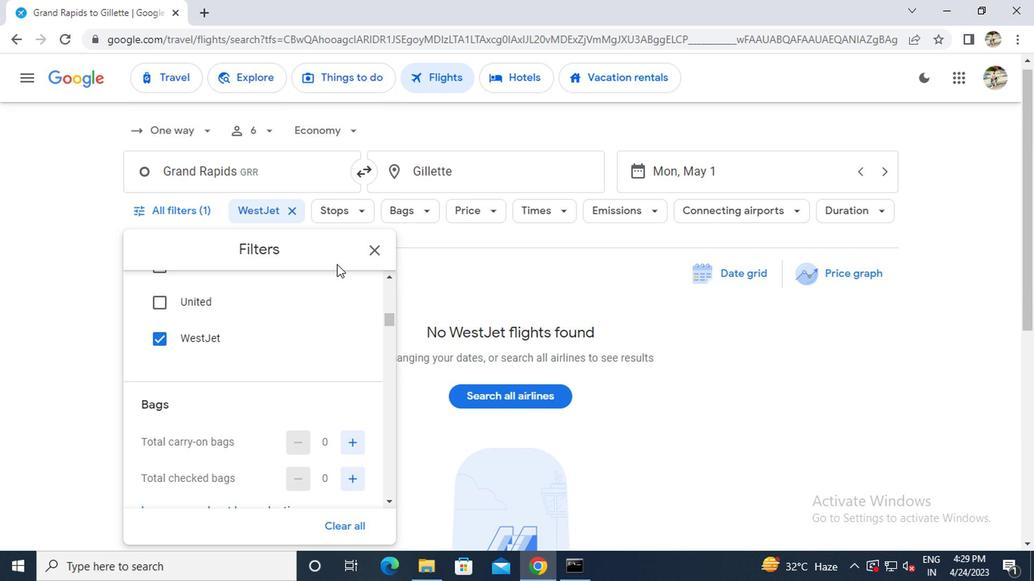 
Action: Mouse scrolled (332, 265) with delta (0, -1)
Screenshot: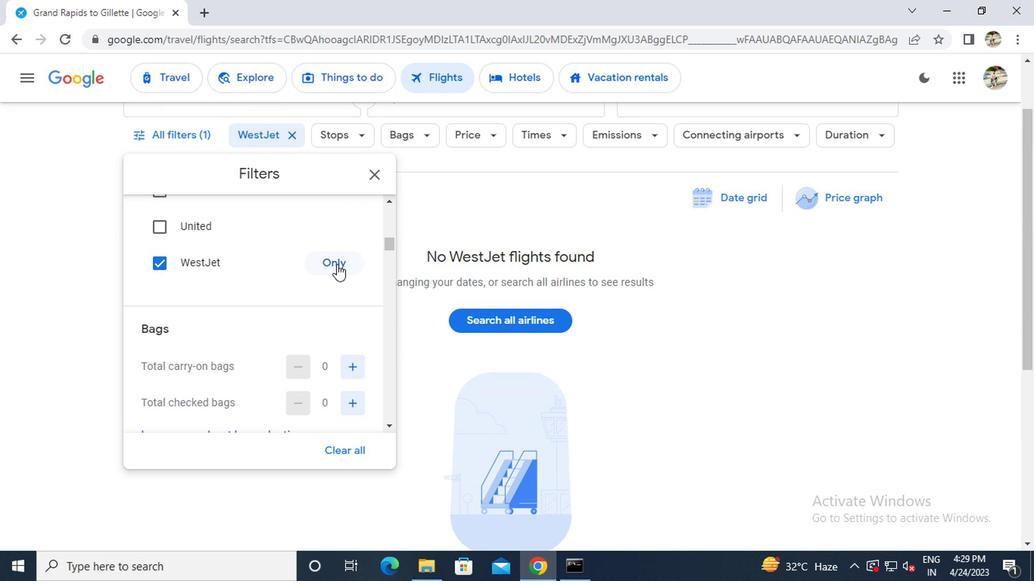 
Action: Mouse moved to (348, 330)
Screenshot: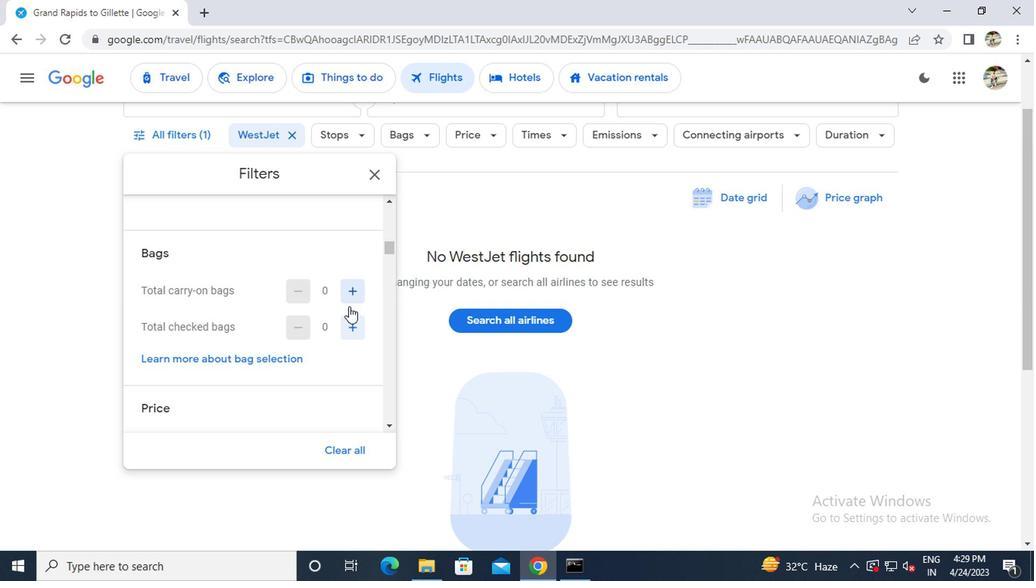 
Action: Mouse pressed left at (348, 330)
Screenshot: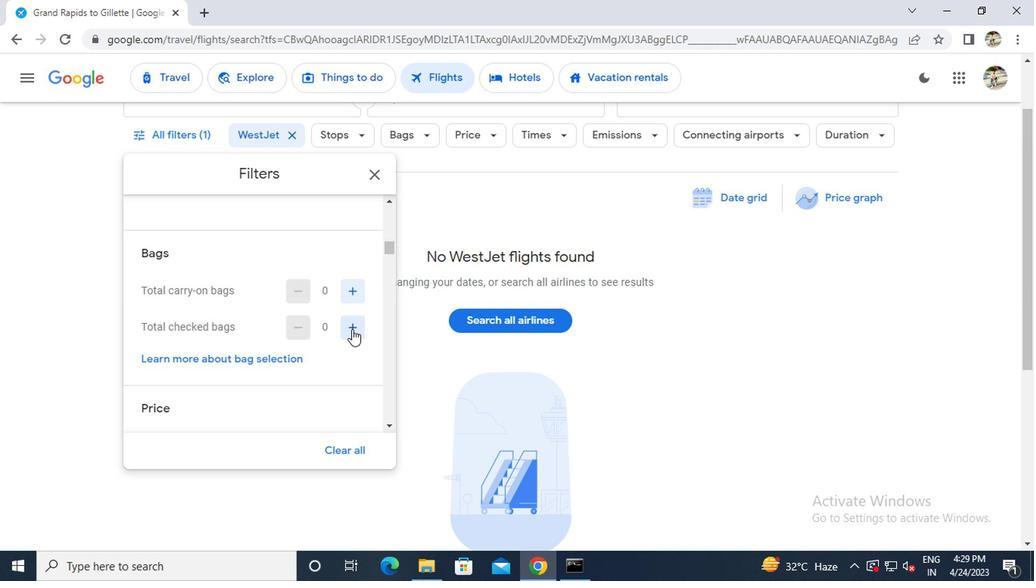 
Action: Mouse pressed left at (348, 330)
Screenshot: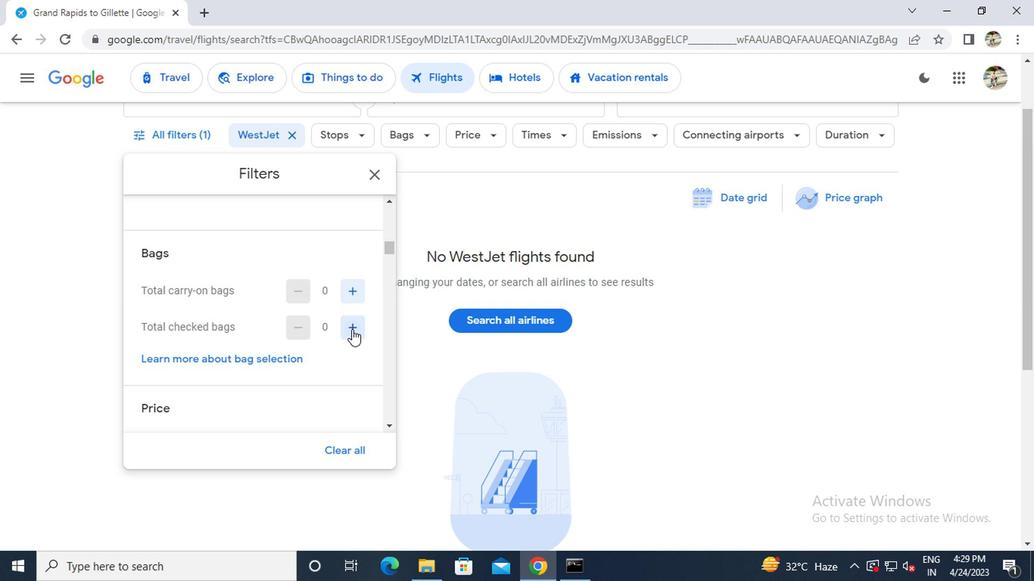 
Action: Mouse scrolled (348, 329) with delta (0, -1)
Screenshot: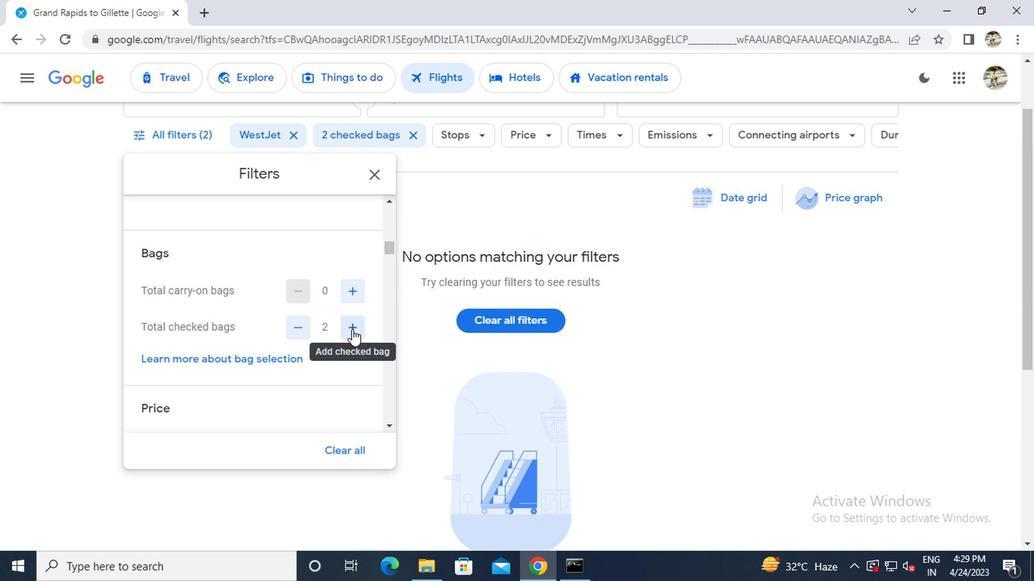 
Action: Mouse moved to (351, 402)
Screenshot: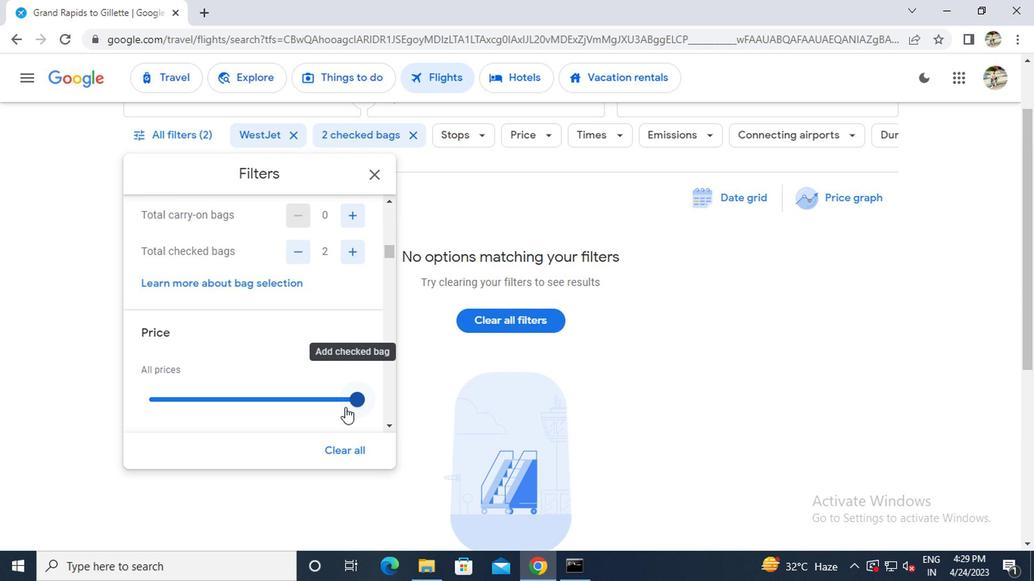
Action: Mouse pressed left at (351, 402)
Screenshot: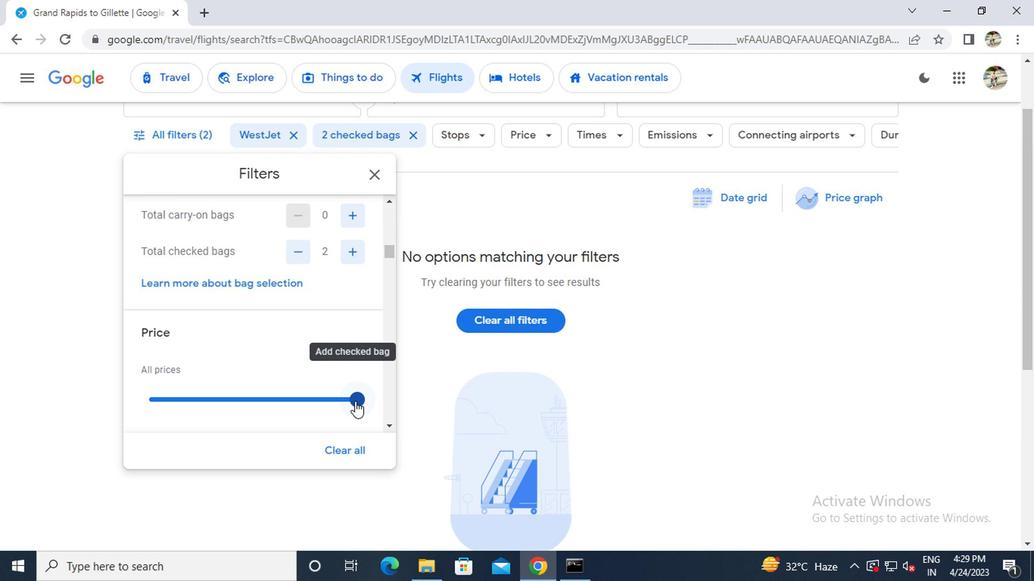 
Action: Mouse moved to (221, 378)
Screenshot: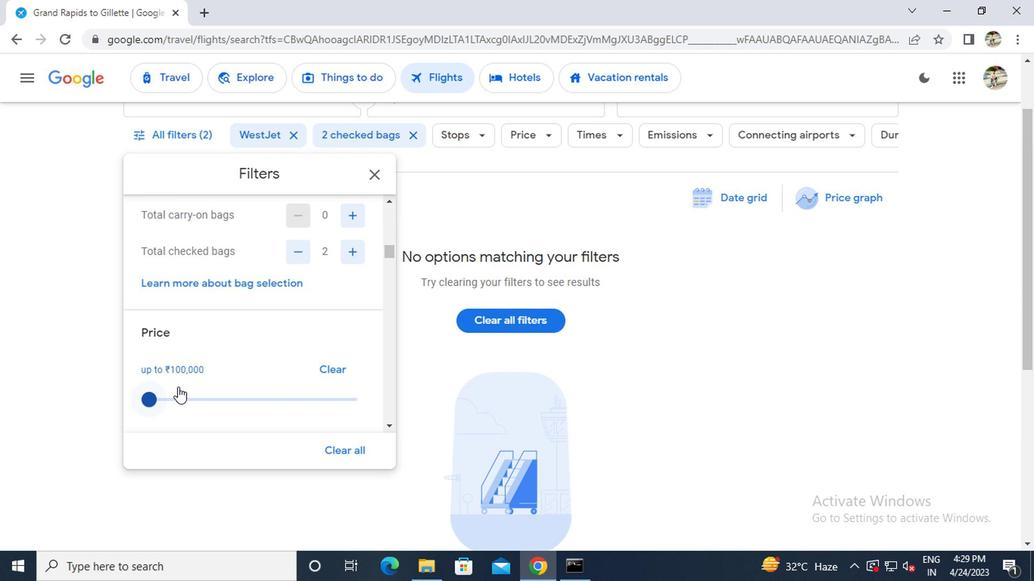 
Action: Mouse scrolled (221, 378) with delta (0, 0)
Screenshot: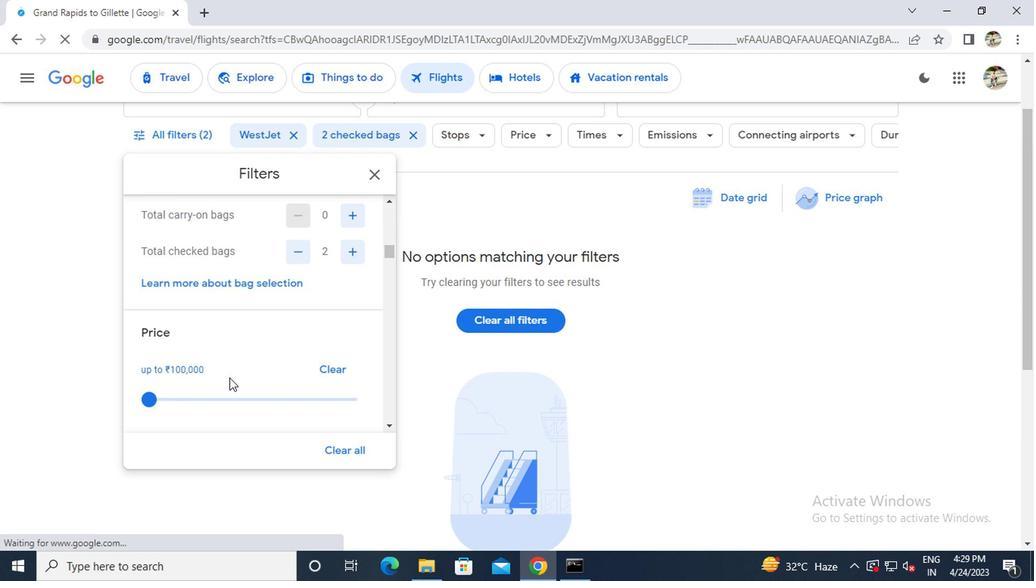 
Action: Mouse scrolled (221, 378) with delta (0, 0)
Screenshot: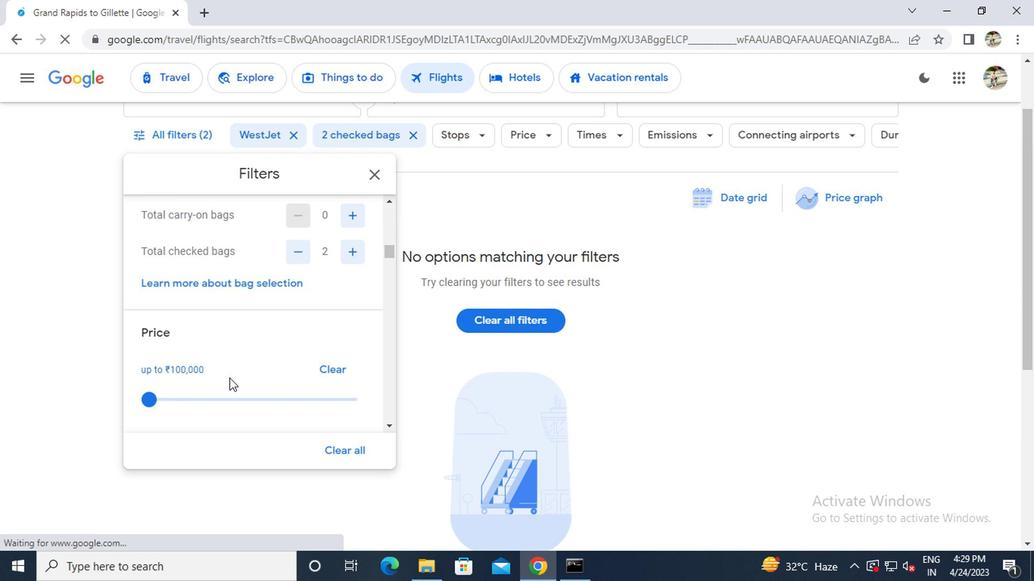 
Action: Mouse moved to (227, 357)
Screenshot: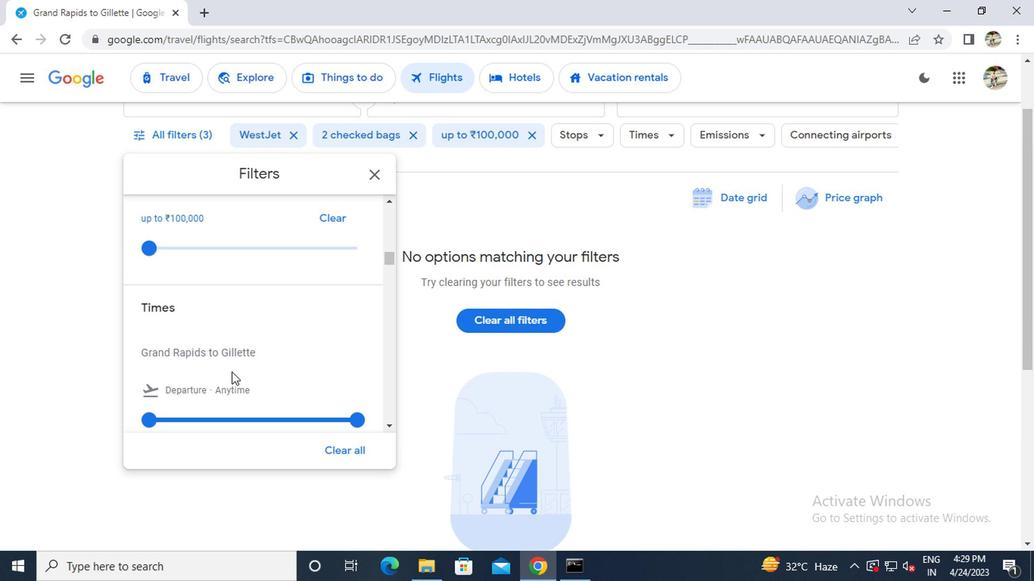 
Action: Mouse scrolled (227, 357) with delta (0, 0)
Screenshot: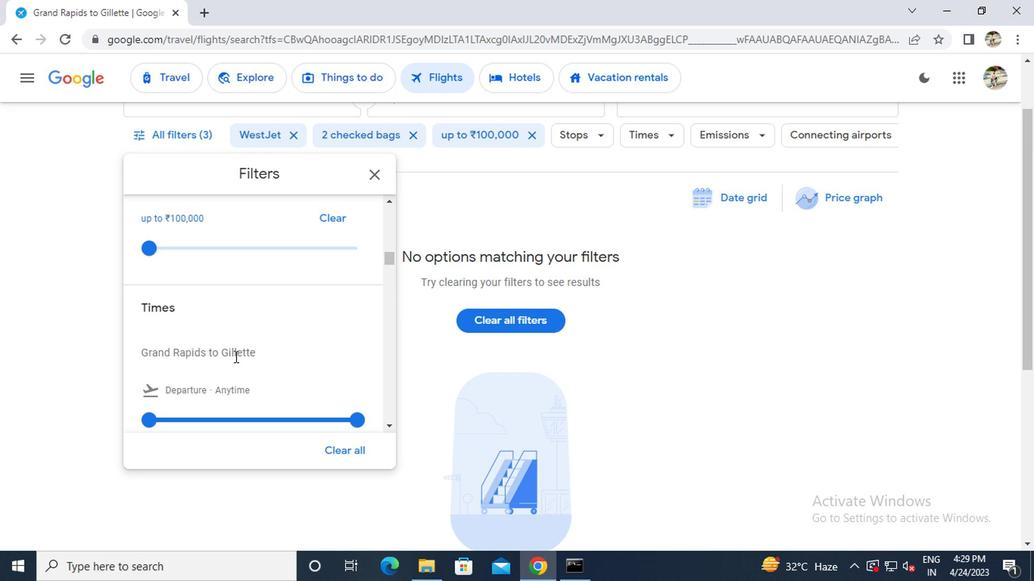 
Action: Mouse scrolled (227, 357) with delta (0, 0)
Screenshot: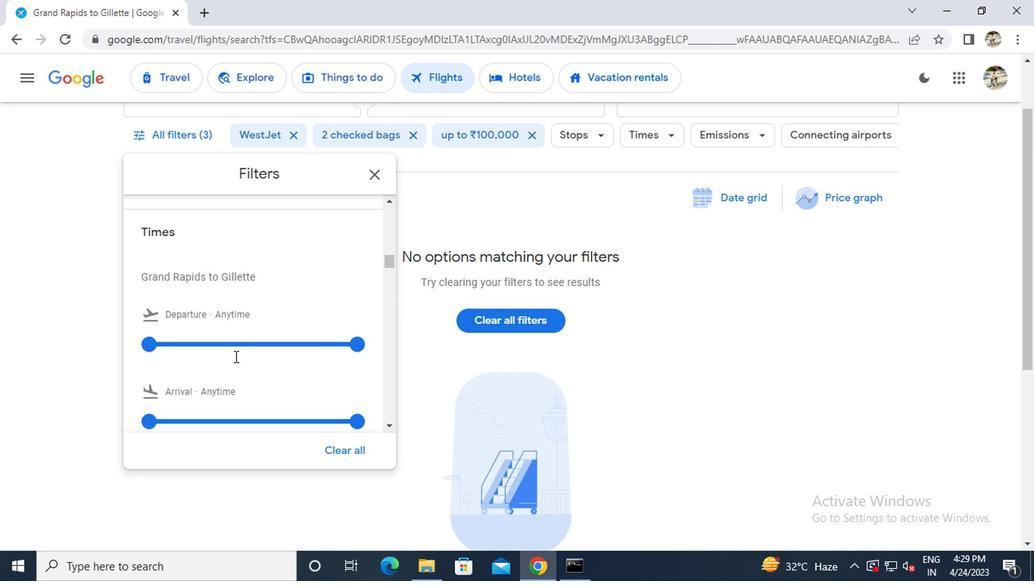 
Action: Mouse moved to (142, 273)
Screenshot: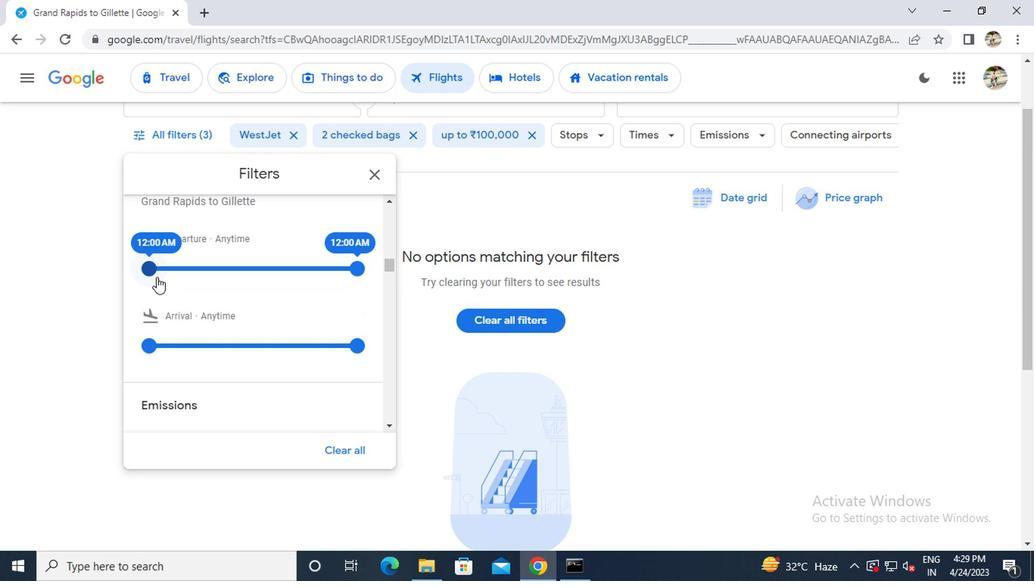 
Action: Mouse pressed left at (142, 273)
Screenshot: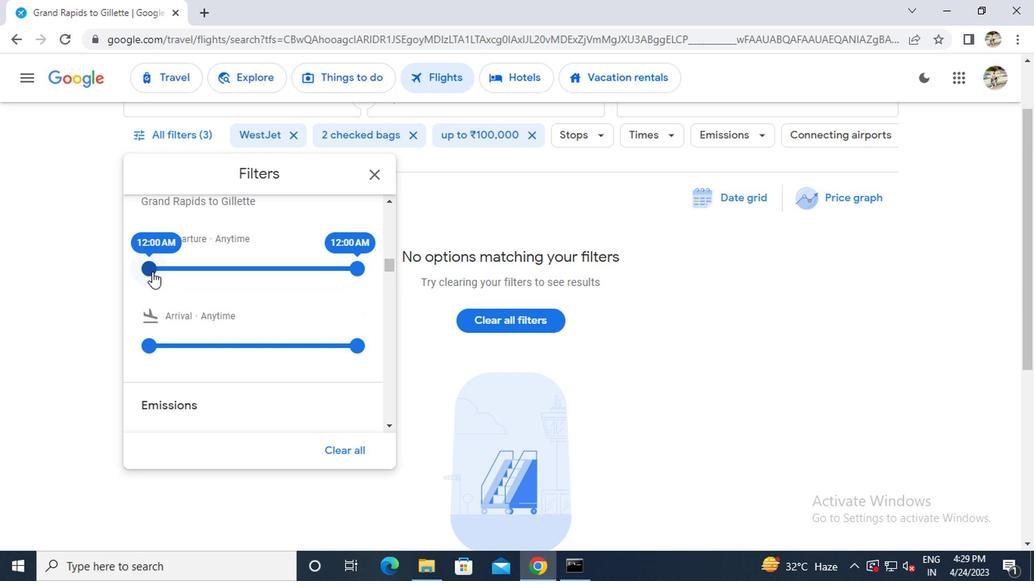 
Action: Mouse moved to (370, 182)
Screenshot: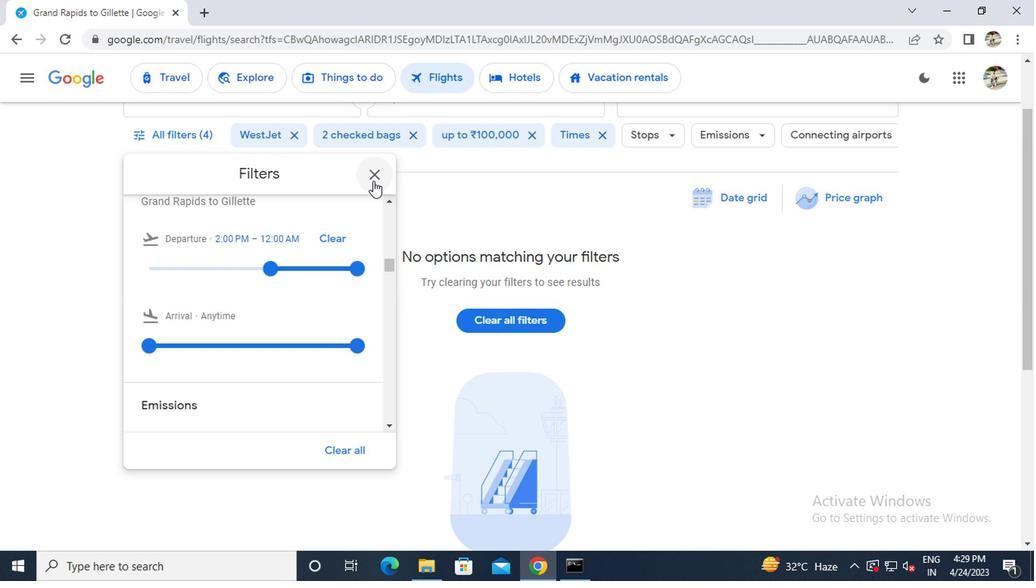 
Action: Mouse pressed left at (370, 182)
Screenshot: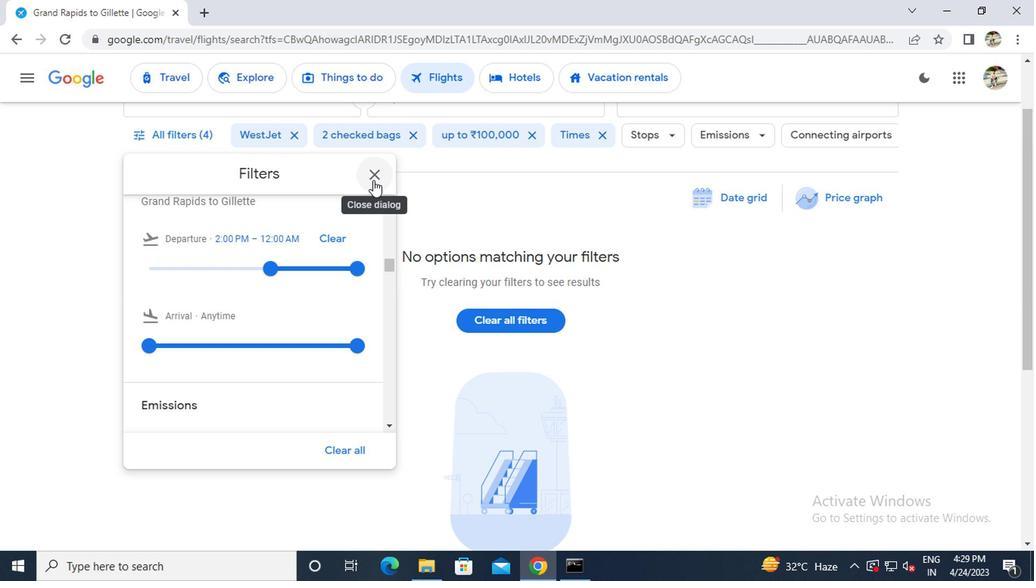 
